 Task: Search one way flight ticket for 1 adult, 6 children, 1 infant in seat and 1 infant on lap in business from Pullman/moscow, Idaho: Pullman-moscow Regional Airport to Greenville: Pitt-greenville Airport on 5-2-2023. Choice of flights is Alaska. Number of bags: 1 carry on bag. Price is upto 80000. Outbound departure time preference is 11:45.
Action: Mouse moved to (359, 329)
Screenshot: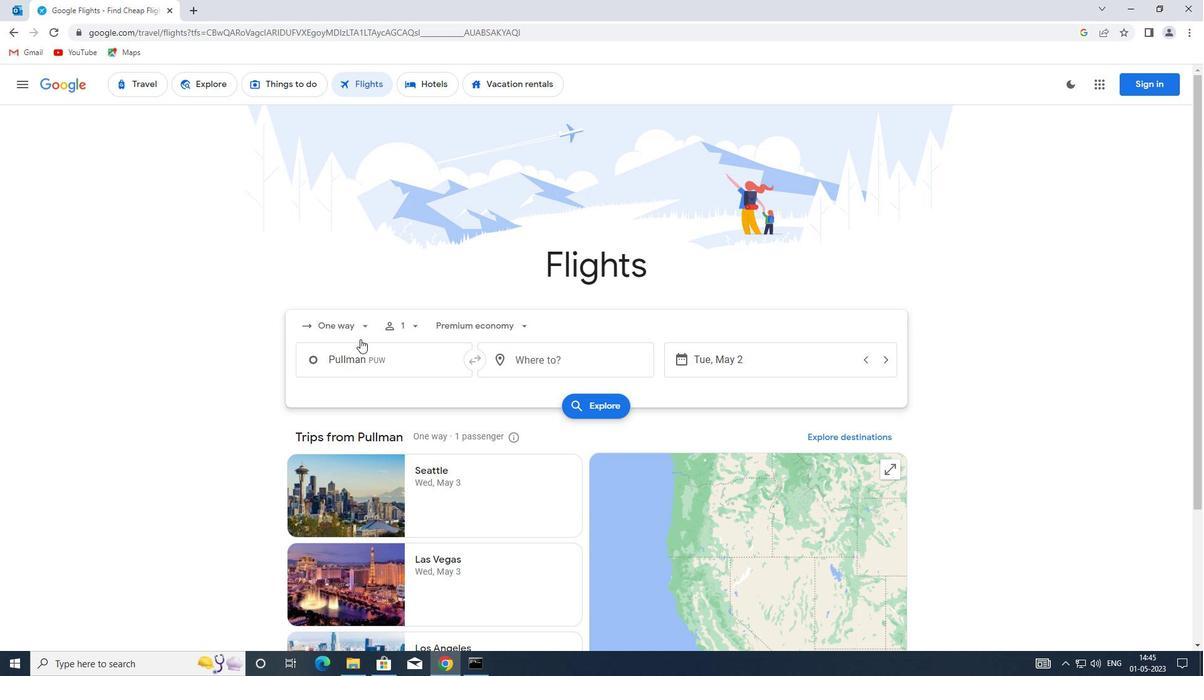 
Action: Mouse pressed left at (359, 329)
Screenshot: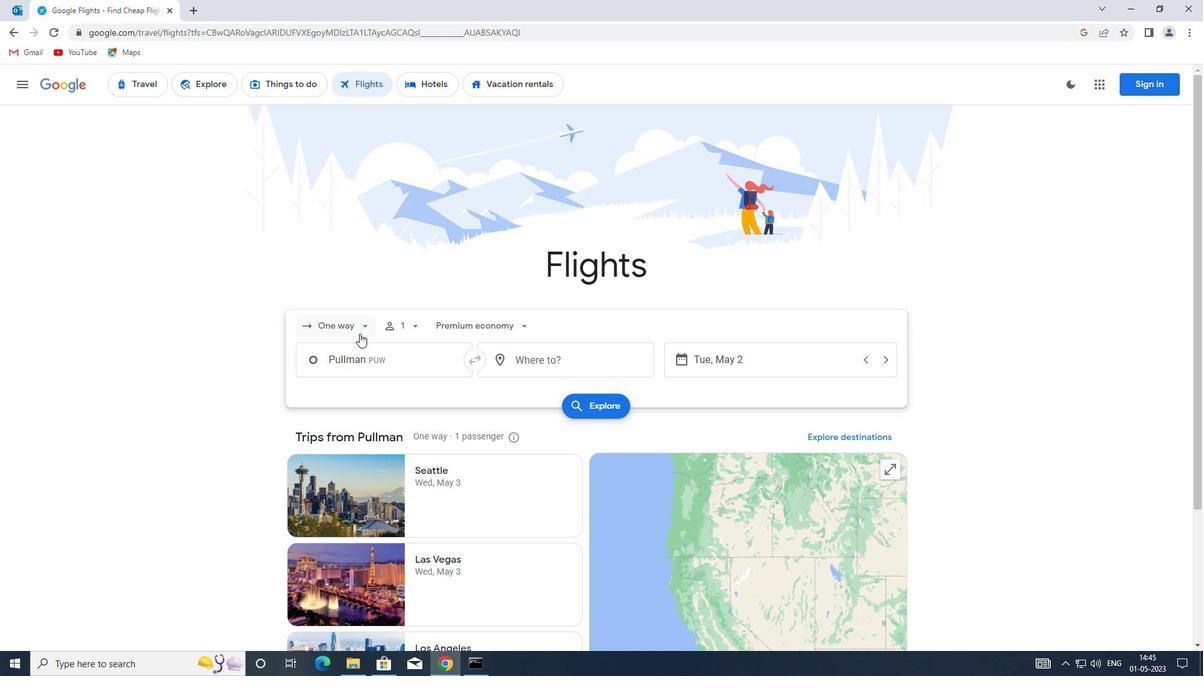
Action: Mouse moved to (369, 380)
Screenshot: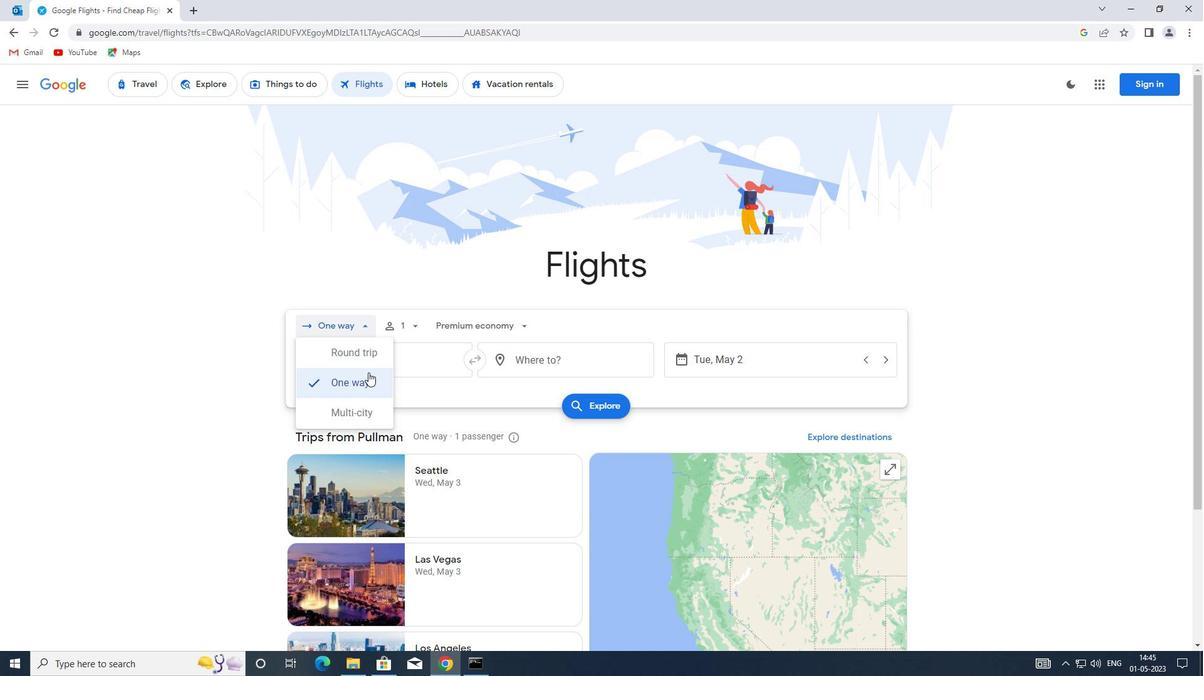 
Action: Mouse pressed left at (369, 380)
Screenshot: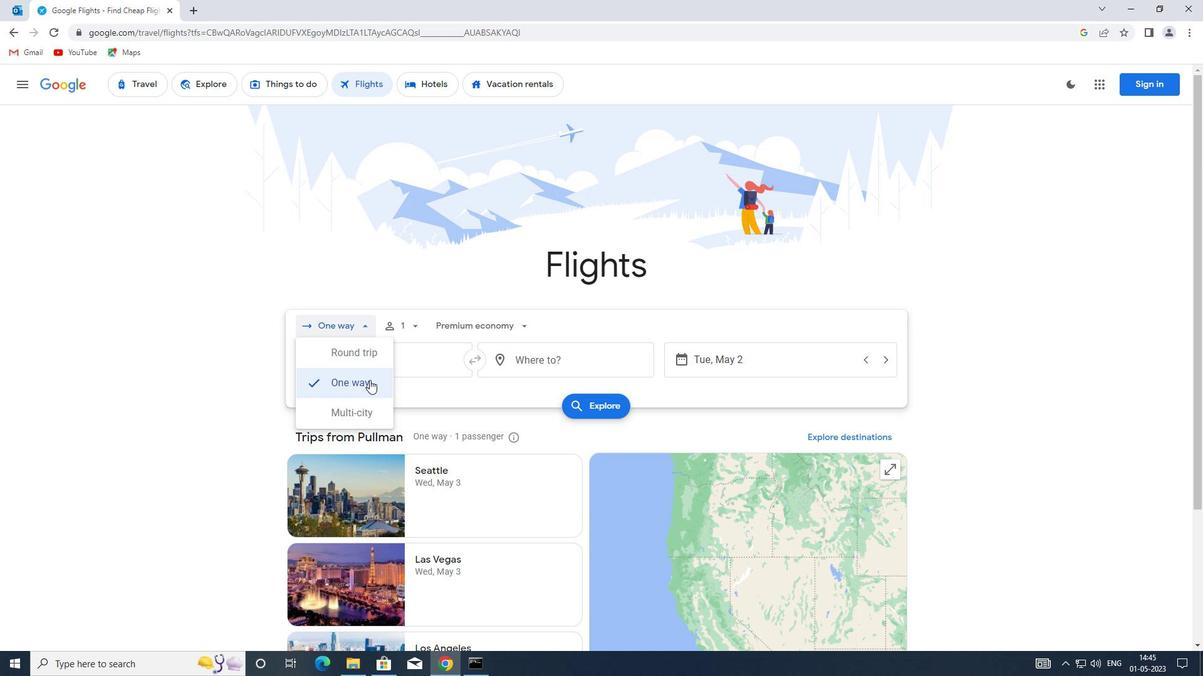 
Action: Mouse moved to (409, 330)
Screenshot: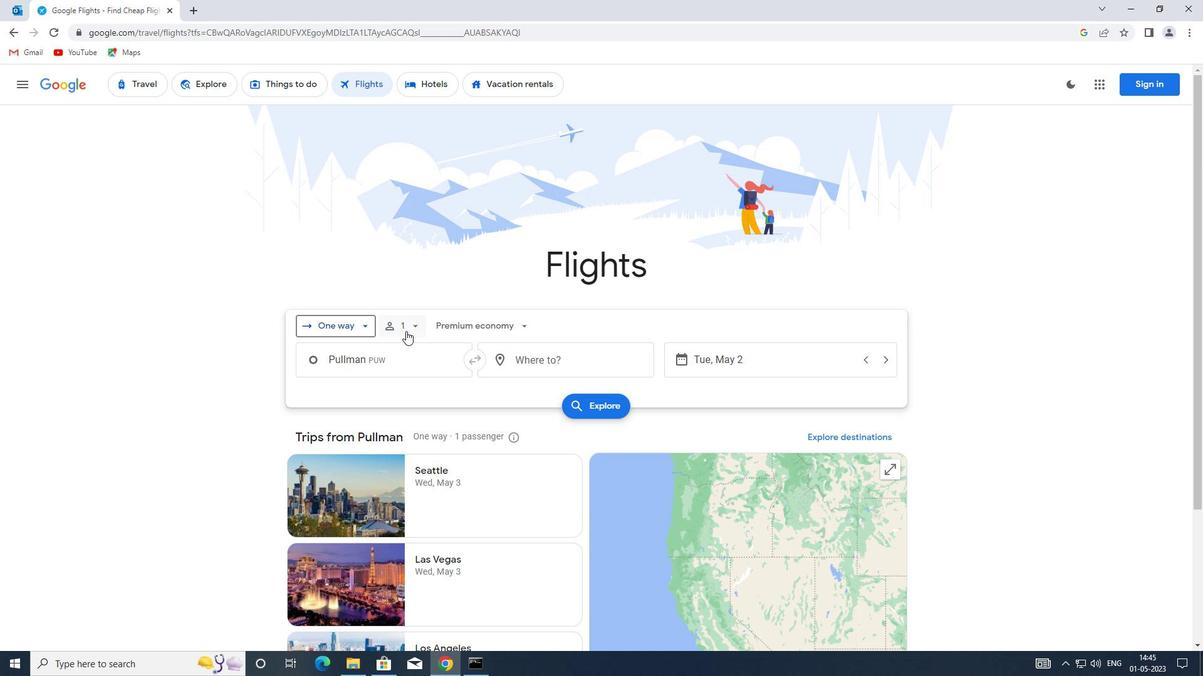 
Action: Mouse pressed left at (409, 330)
Screenshot: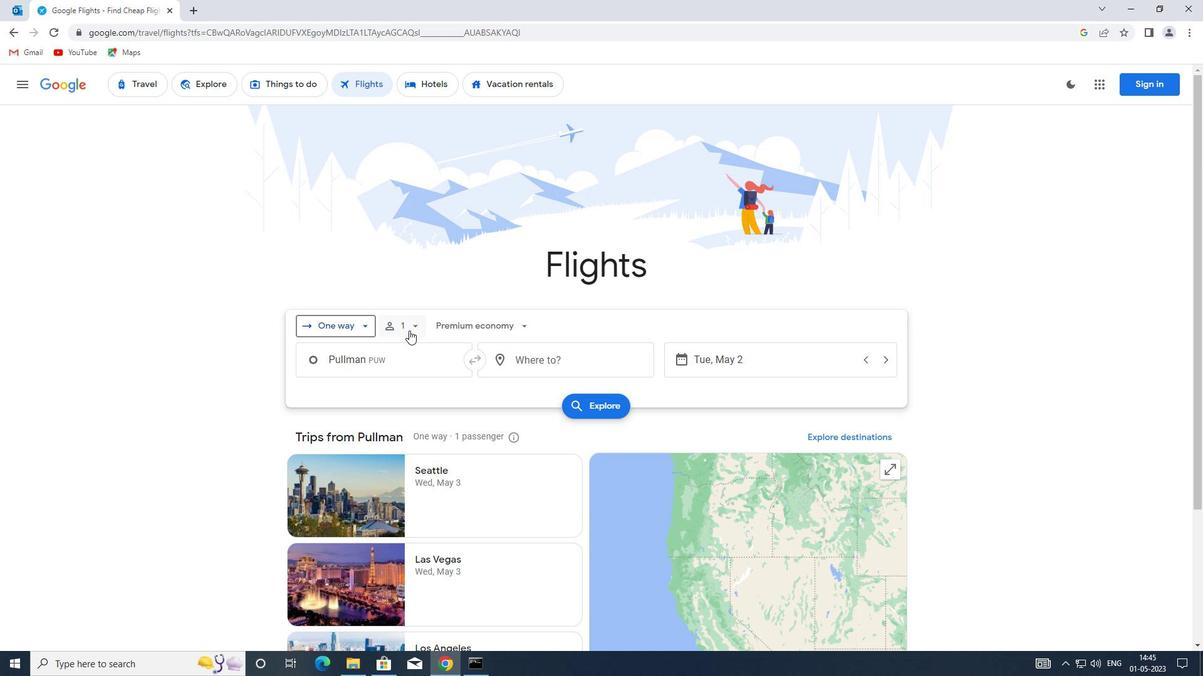 
Action: Mouse moved to (518, 392)
Screenshot: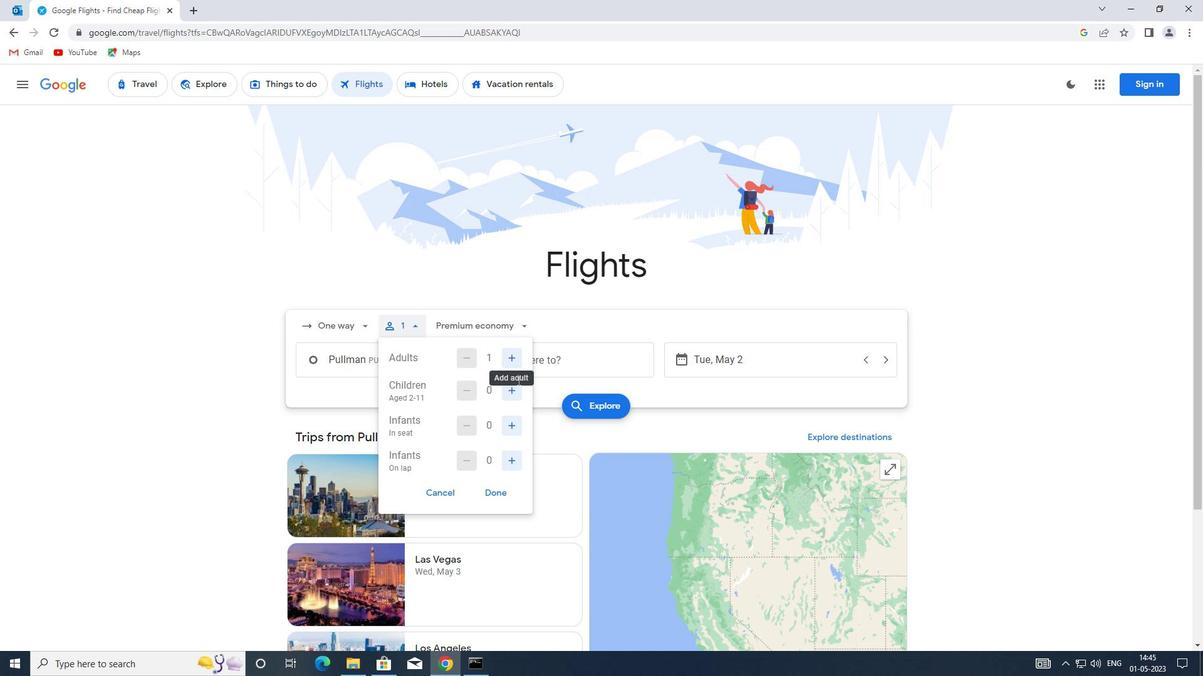 
Action: Mouse pressed left at (518, 392)
Screenshot: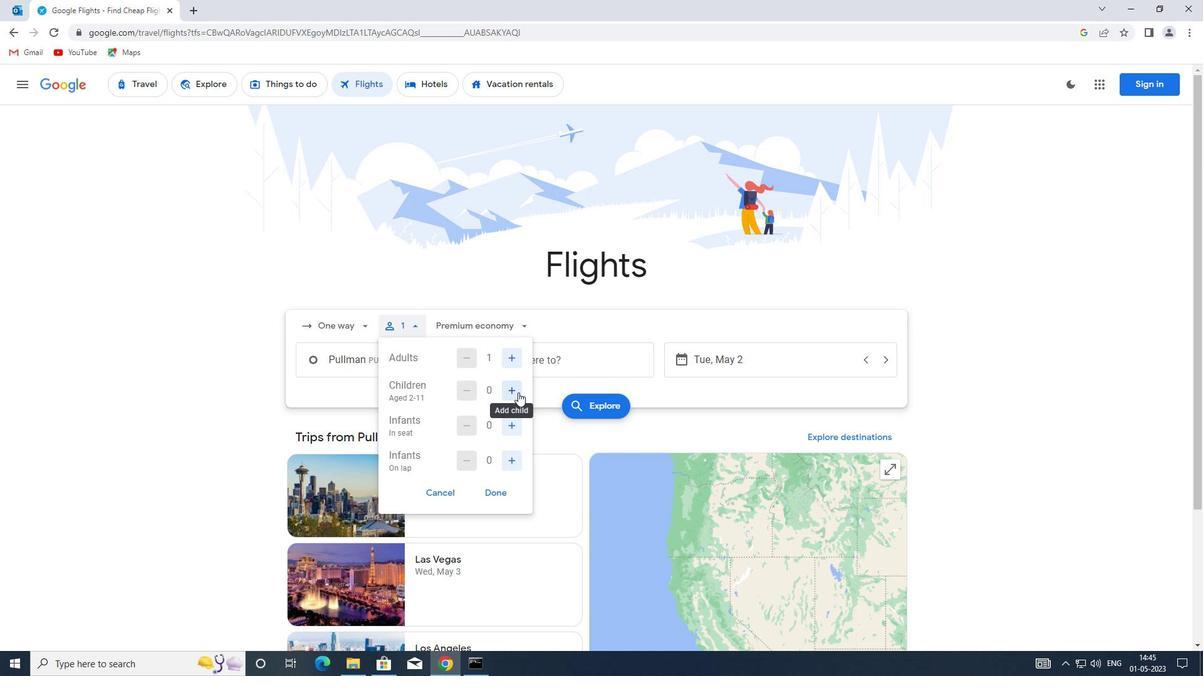 
Action: Mouse pressed left at (518, 392)
Screenshot: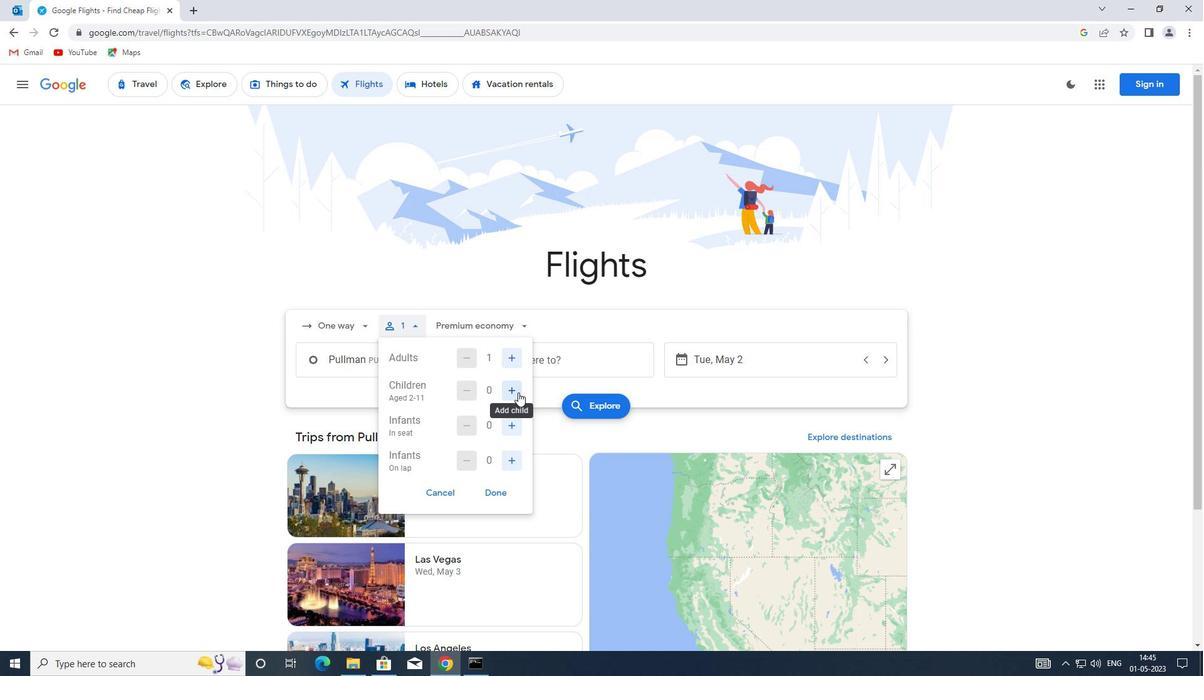 
Action: Mouse pressed left at (518, 392)
Screenshot: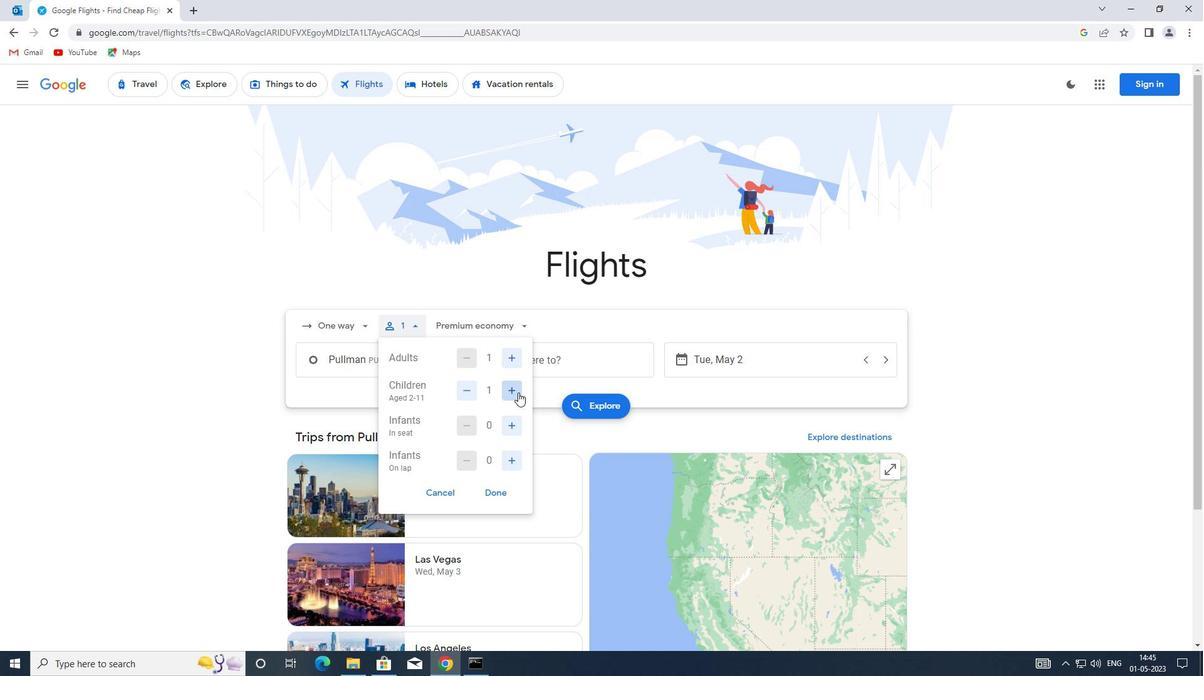 
Action: Mouse pressed left at (518, 392)
Screenshot: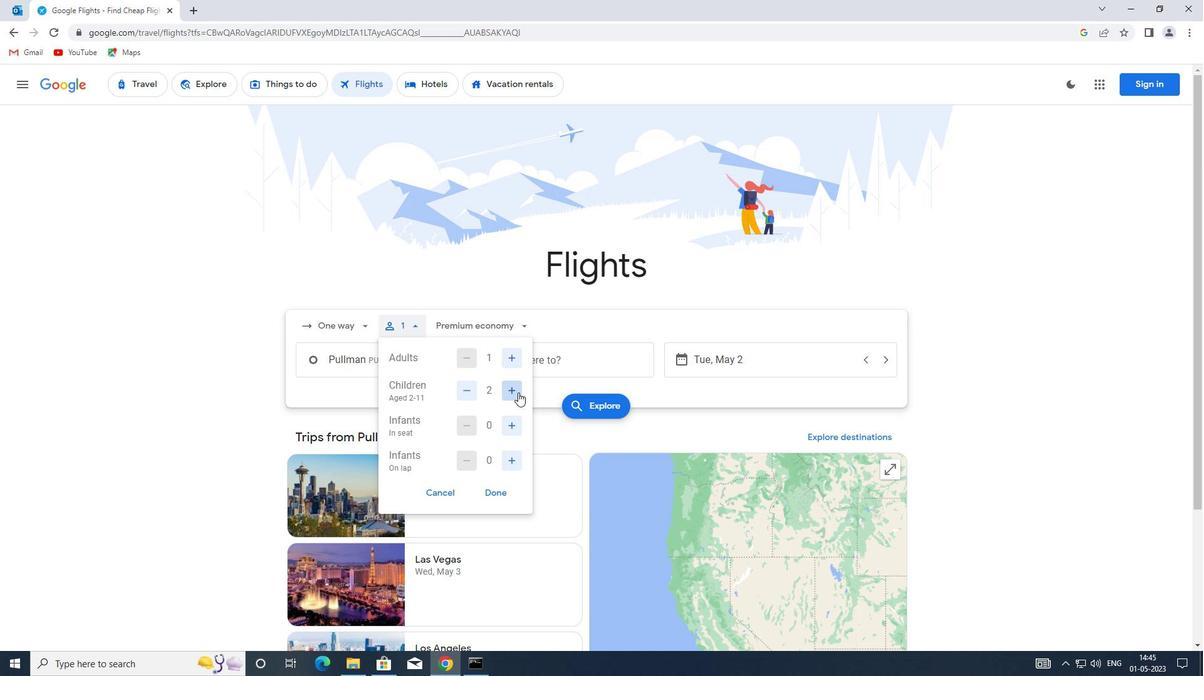 
Action: Mouse pressed left at (518, 392)
Screenshot: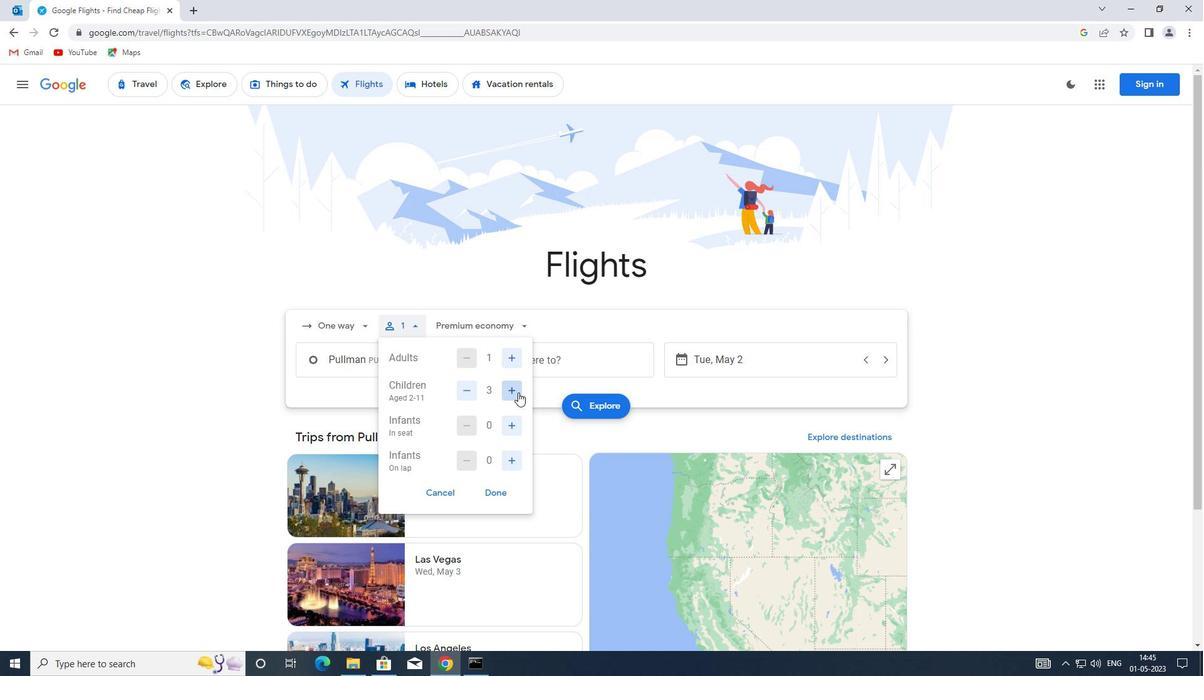 
Action: Mouse pressed left at (518, 392)
Screenshot: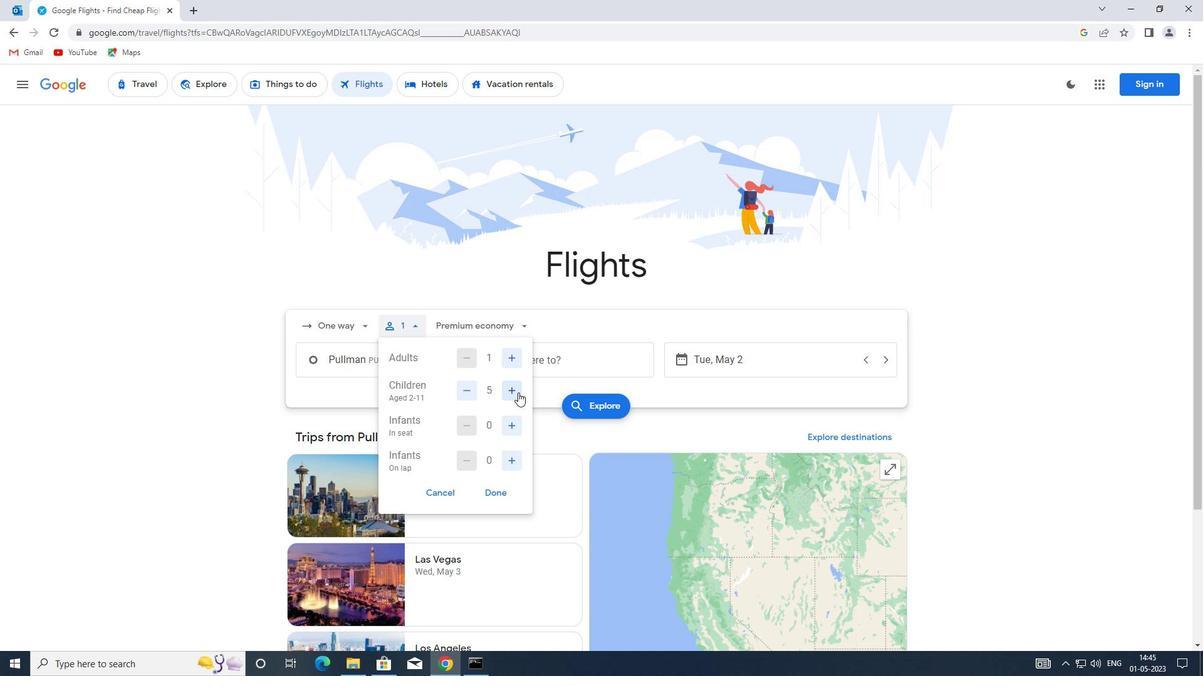 
Action: Mouse moved to (510, 428)
Screenshot: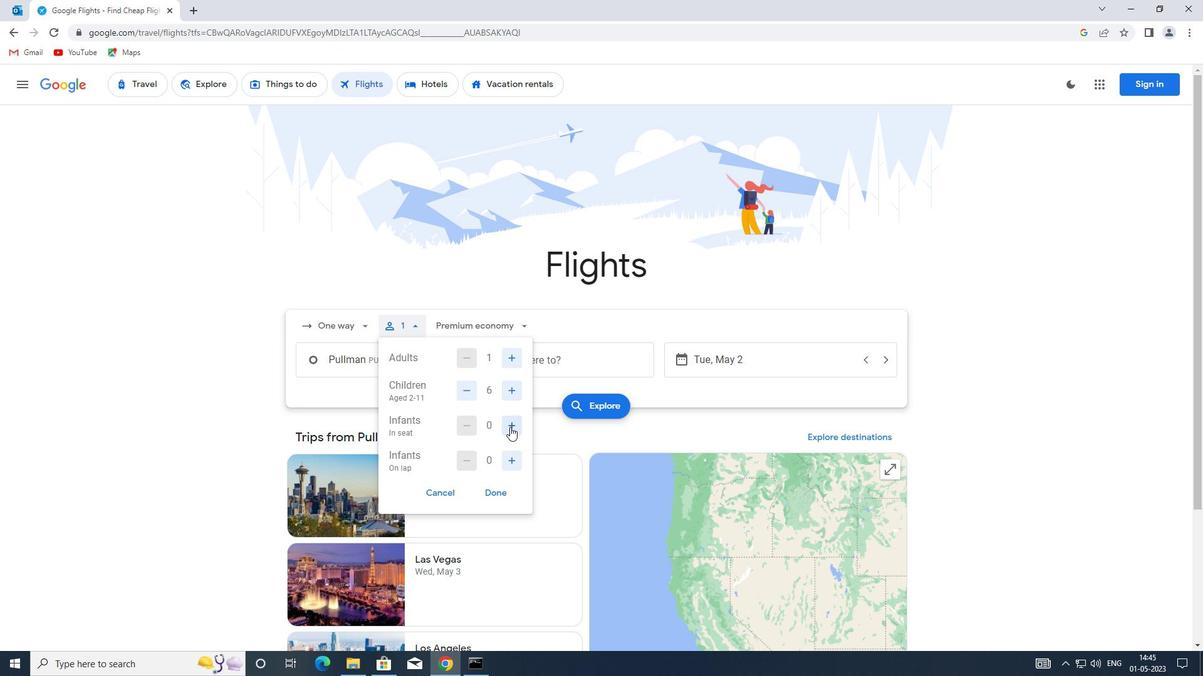 
Action: Mouse pressed left at (510, 428)
Screenshot: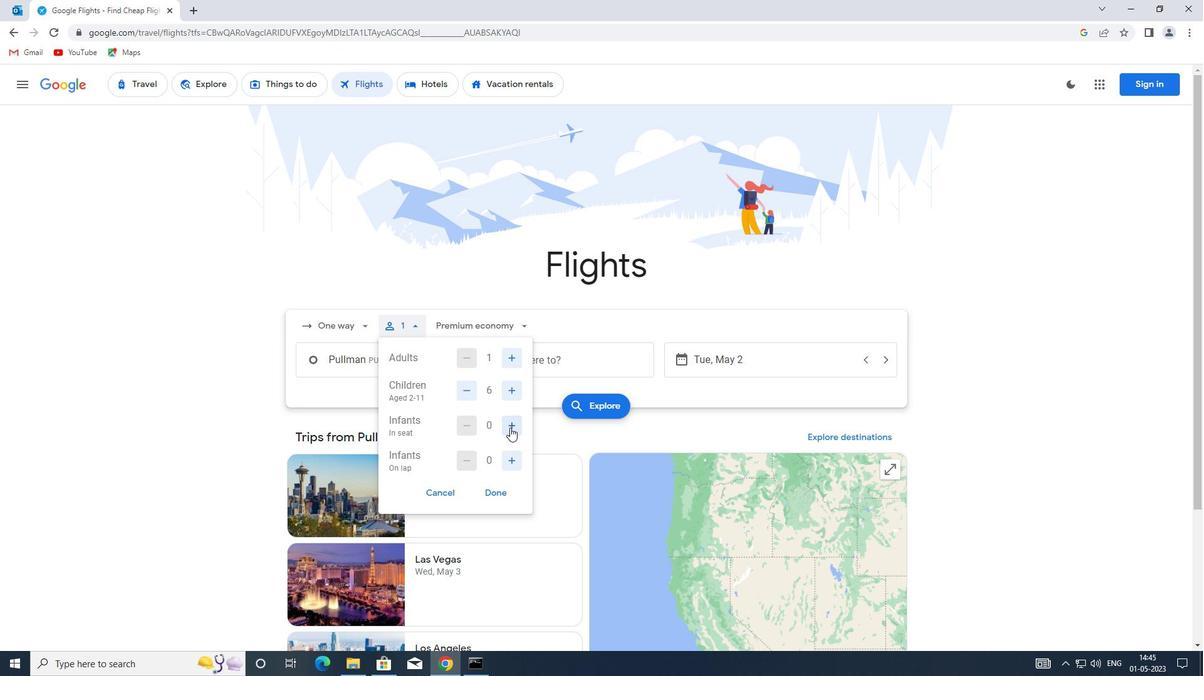 
Action: Mouse moved to (506, 455)
Screenshot: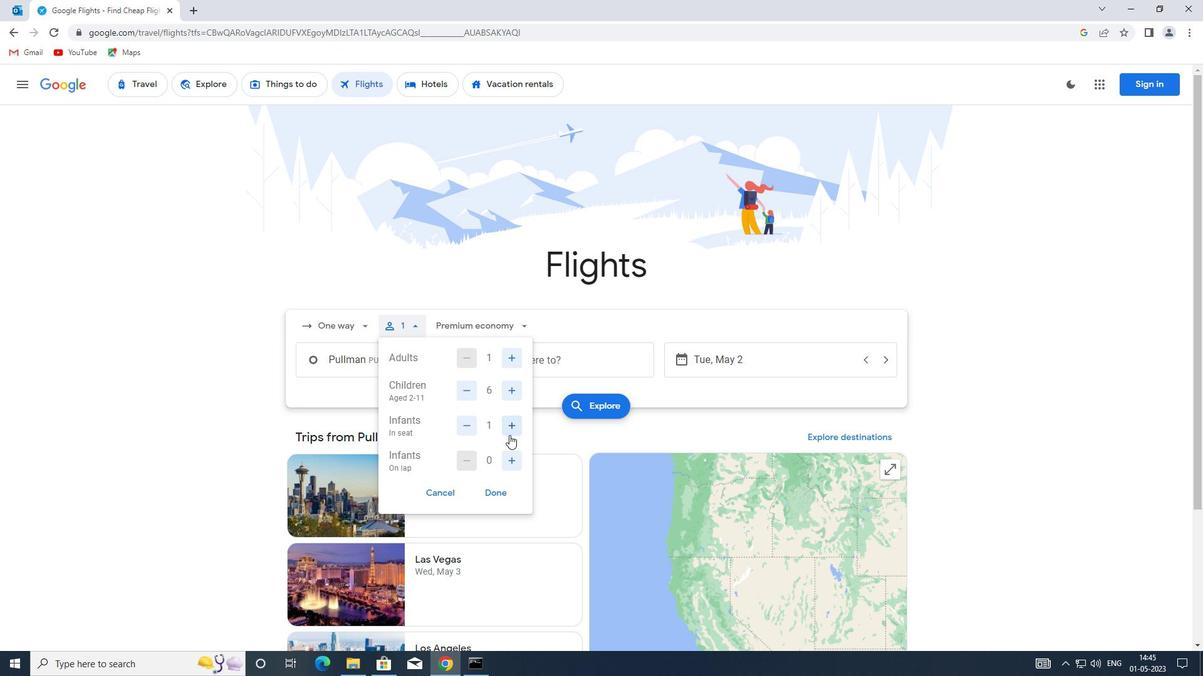 
Action: Mouse pressed left at (506, 455)
Screenshot: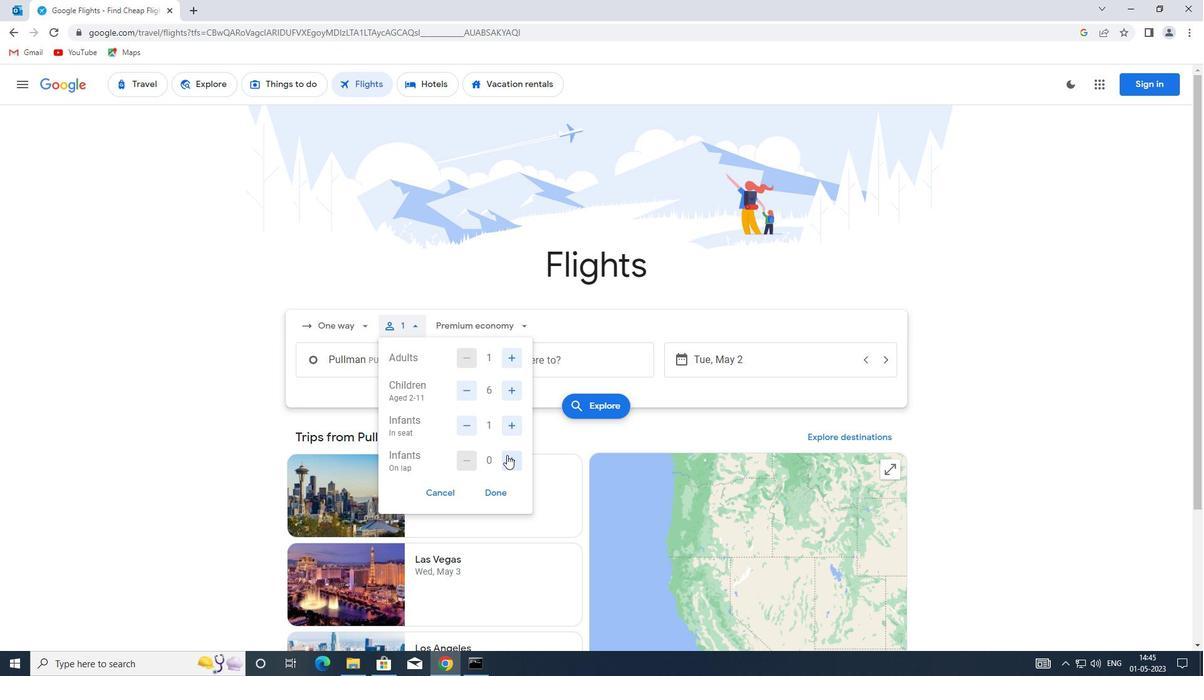 
Action: Mouse moved to (502, 489)
Screenshot: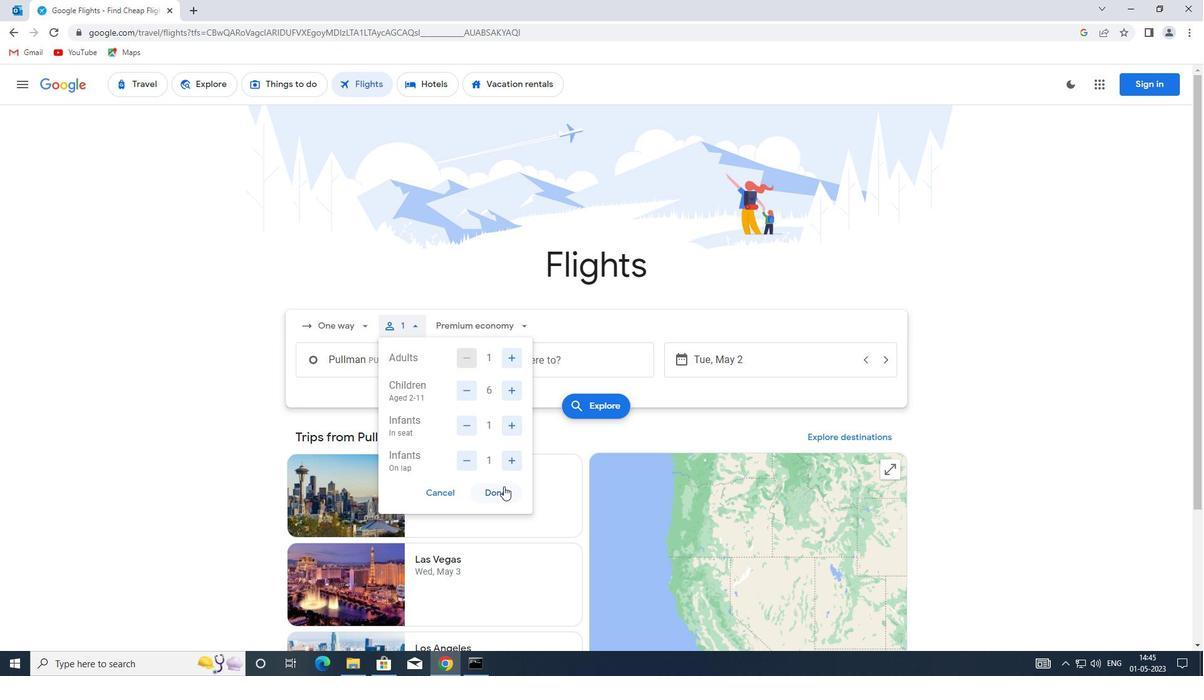 
Action: Mouse pressed left at (502, 489)
Screenshot: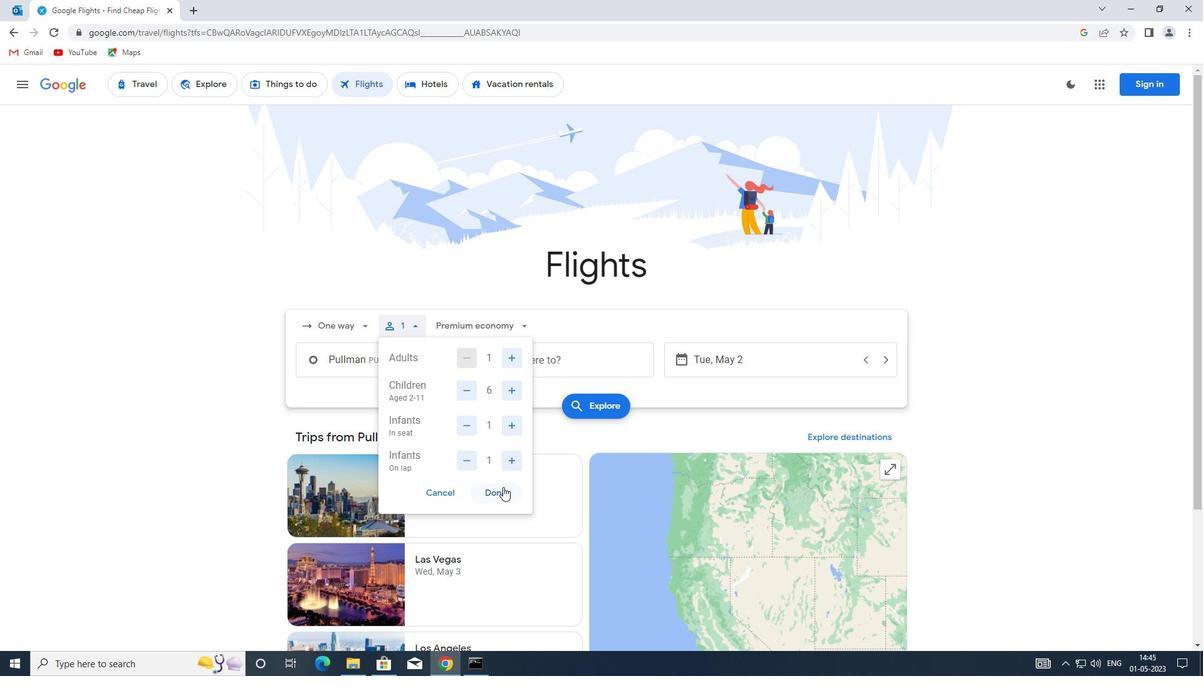 
Action: Mouse moved to (510, 330)
Screenshot: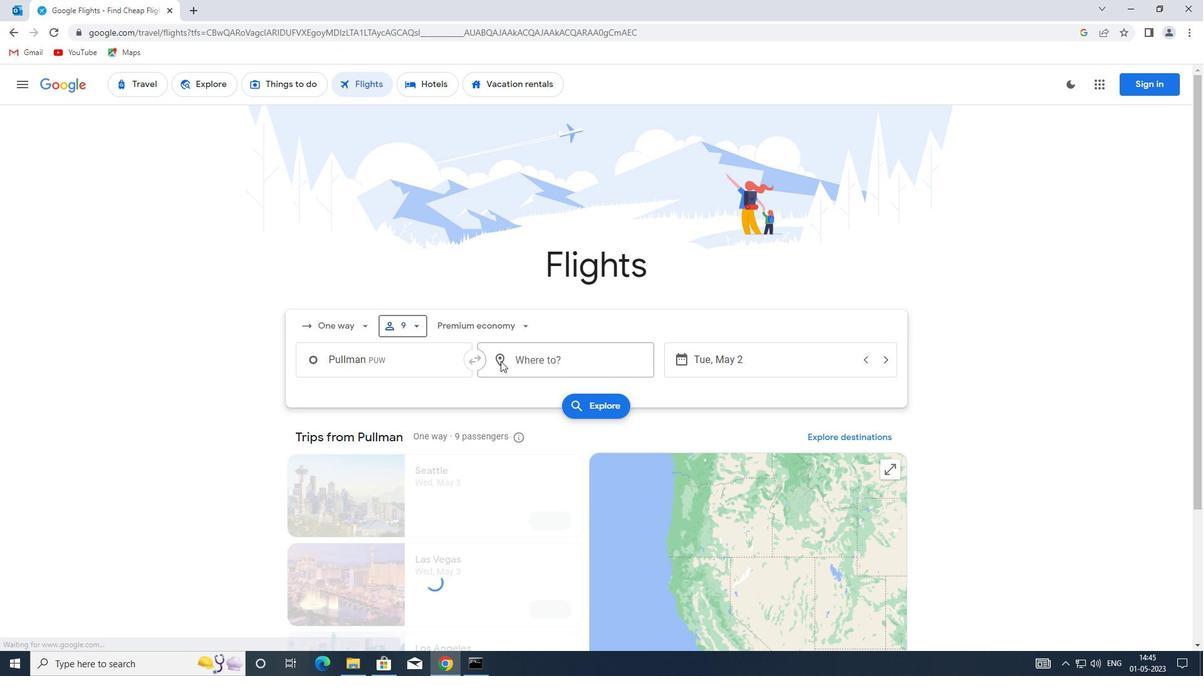 
Action: Mouse pressed left at (510, 330)
Screenshot: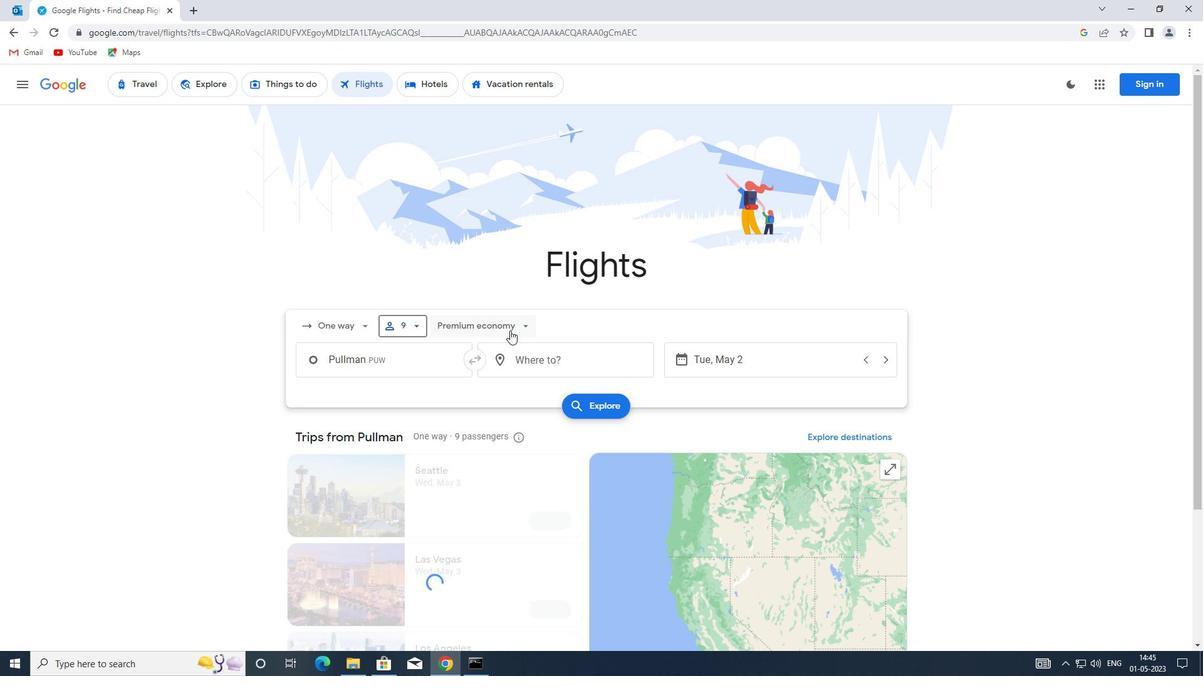 
Action: Mouse moved to (491, 412)
Screenshot: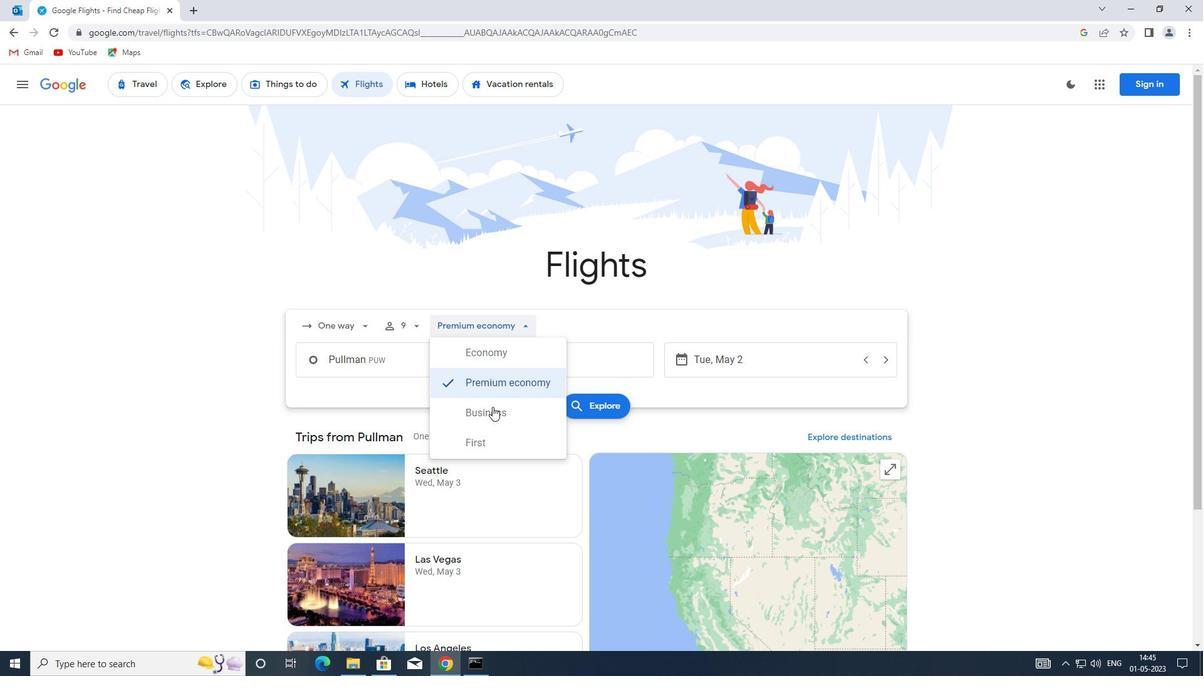 
Action: Mouse pressed left at (491, 412)
Screenshot: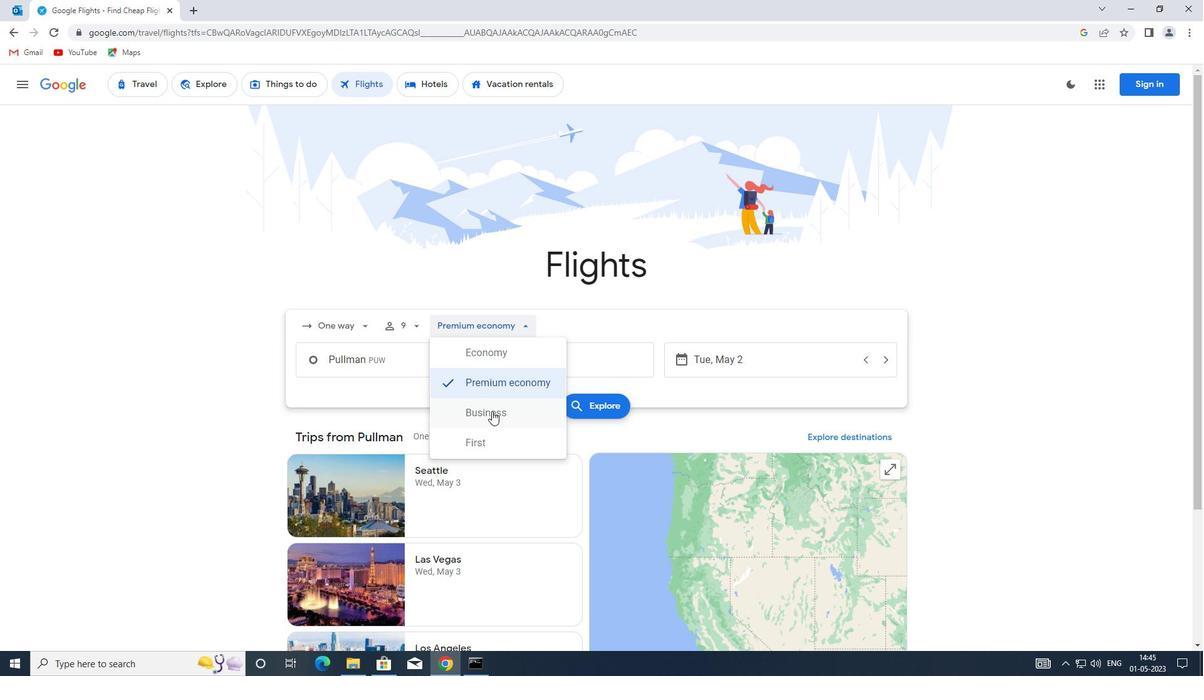 
Action: Mouse moved to (414, 373)
Screenshot: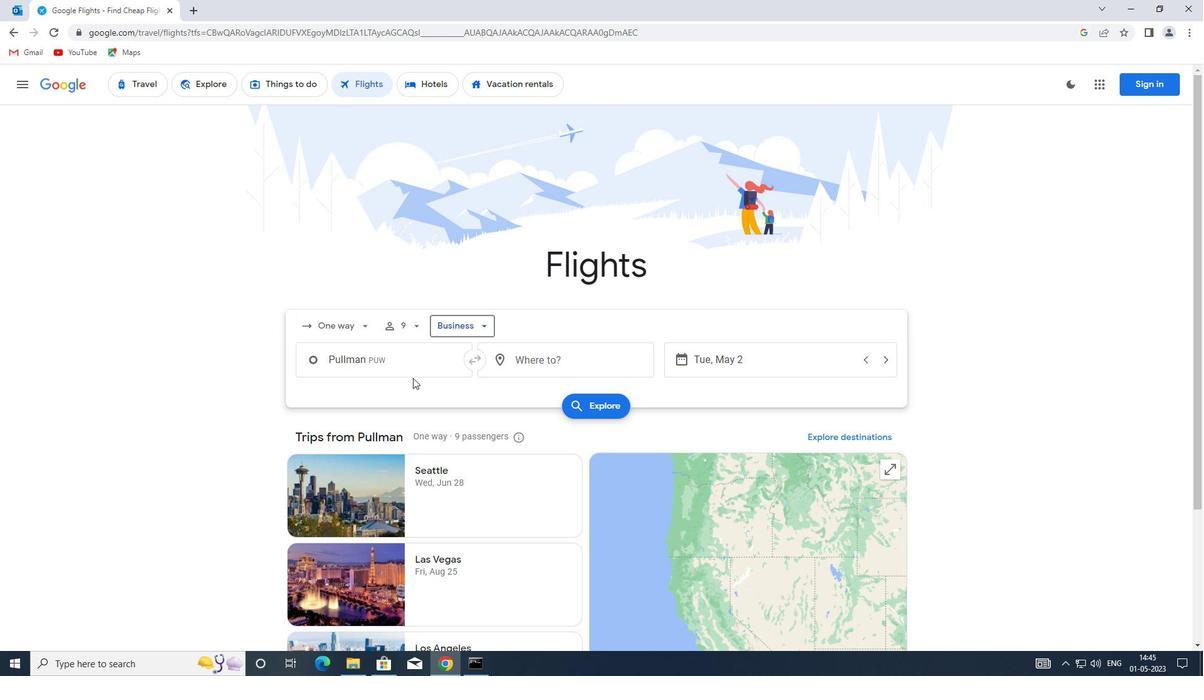 
Action: Mouse pressed left at (414, 373)
Screenshot: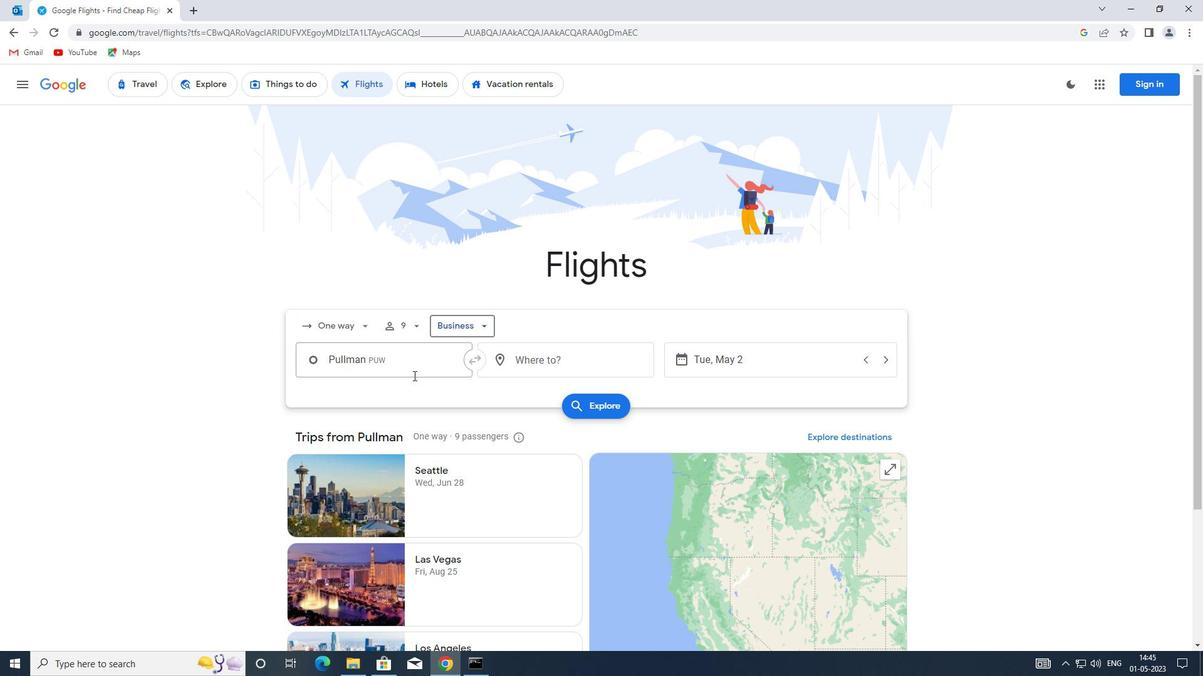 
Action: Key pressed <Key.enter>
Screenshot: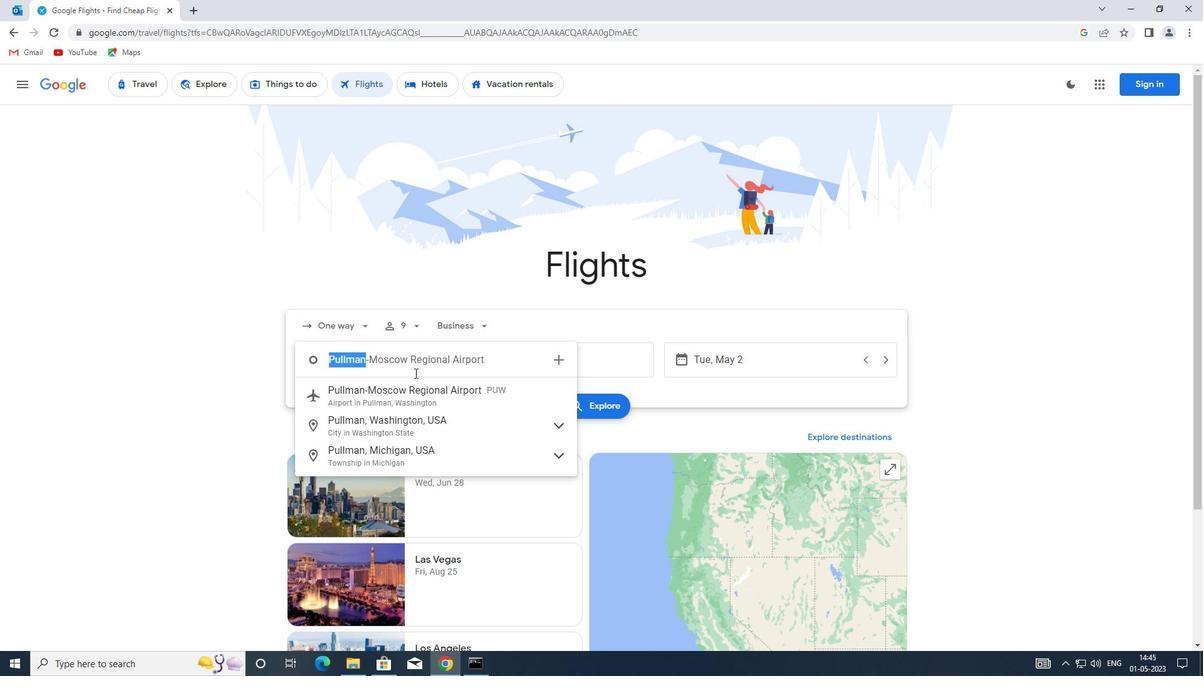 
Action: Mouse moved to (525, 357)
Screenshot: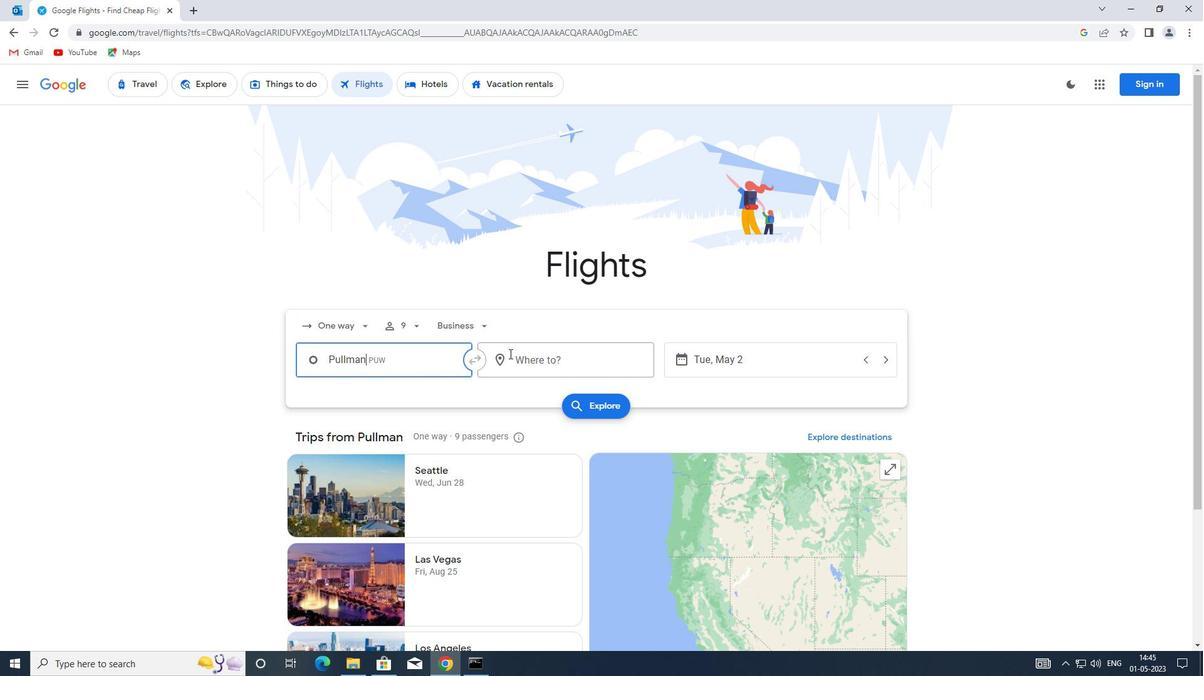 
Action: Mouse pressed left at (525, 357)
Screenshot: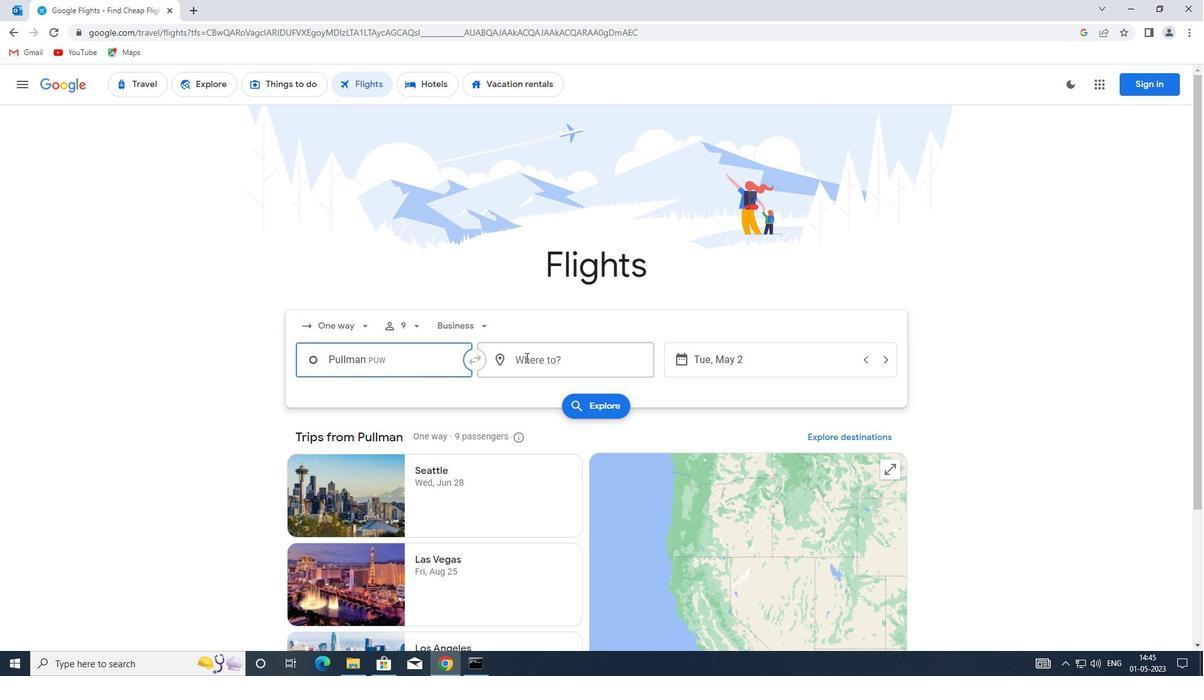 
Action: Mouse moved to (528, 359)
Screenshot: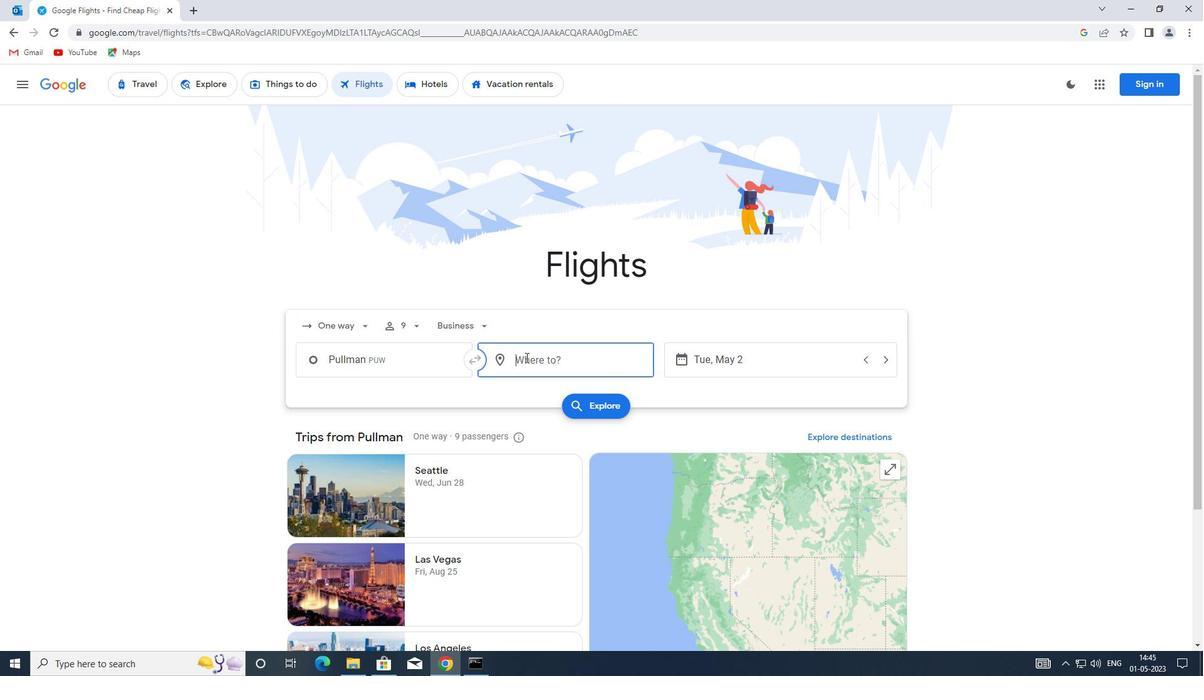 
Action: Key pressed pgv<Key.enter>
Screenshot: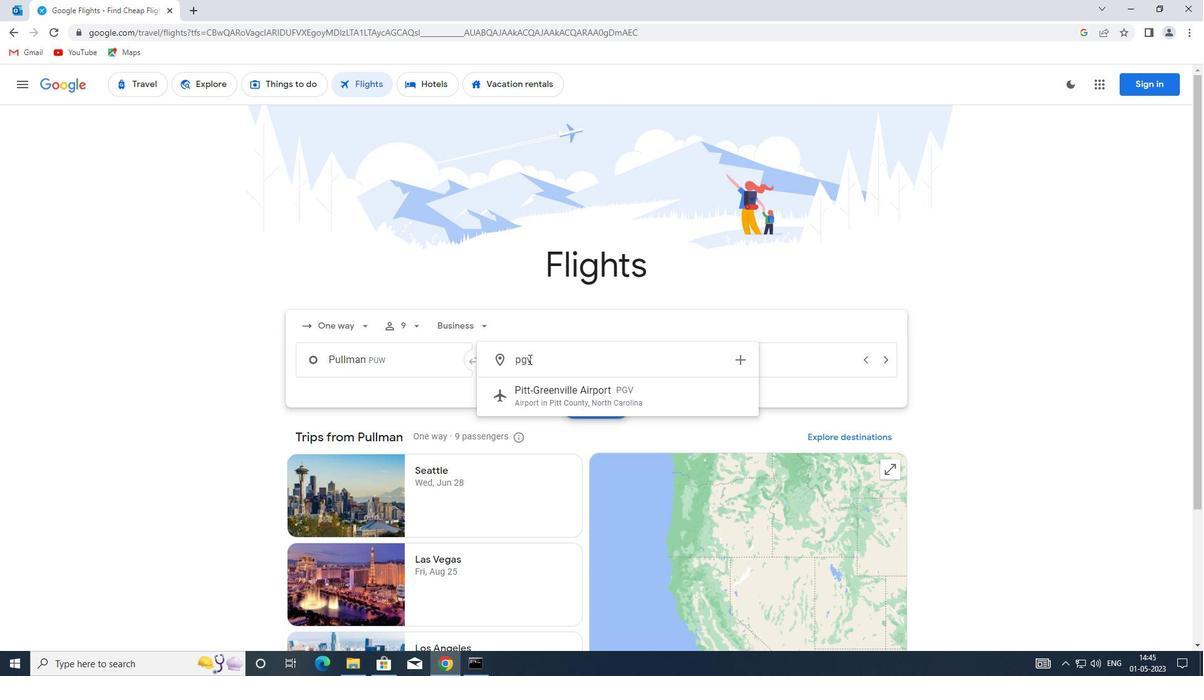 
Action: Mouse moved to (698, 356)
Screenshot: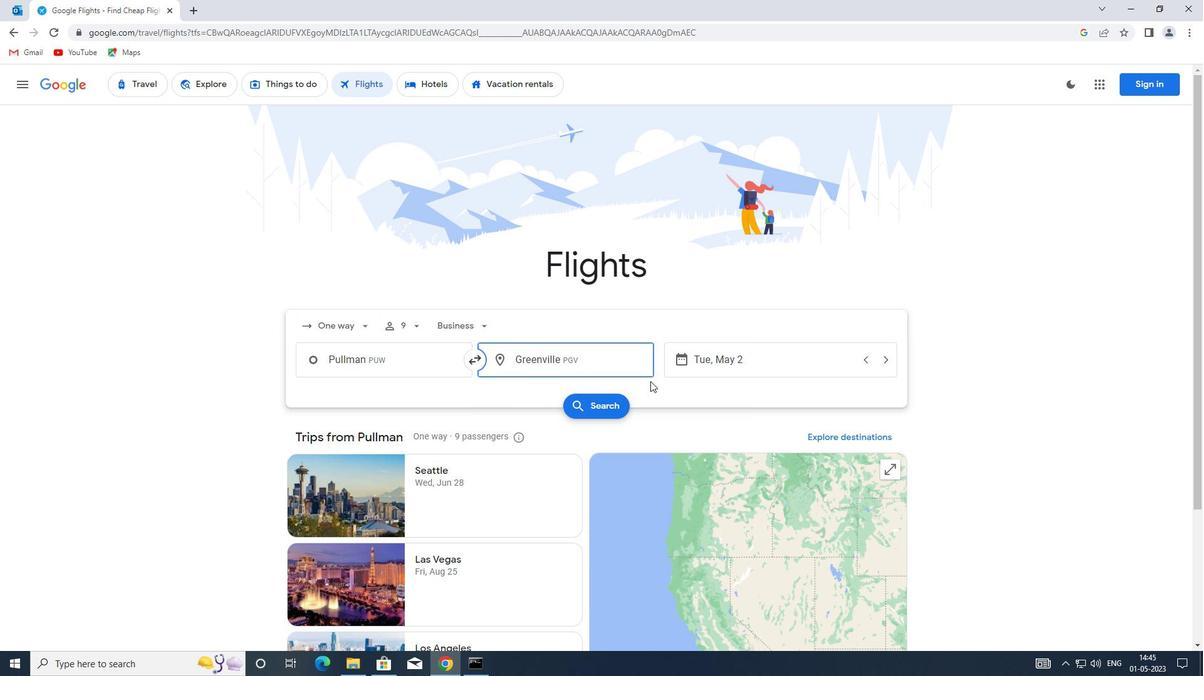 
Action: Mouse pressed left at (698, 356)
Screenshot: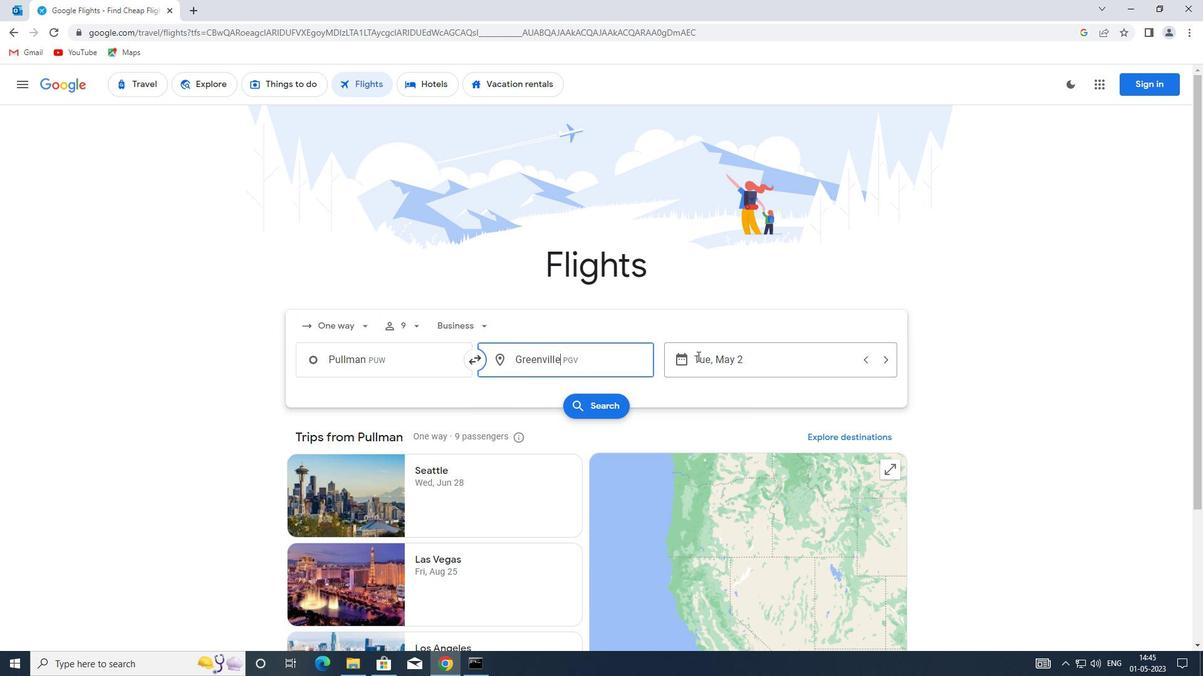 
Action: Mouse moved to (520, 425)
Screenshot: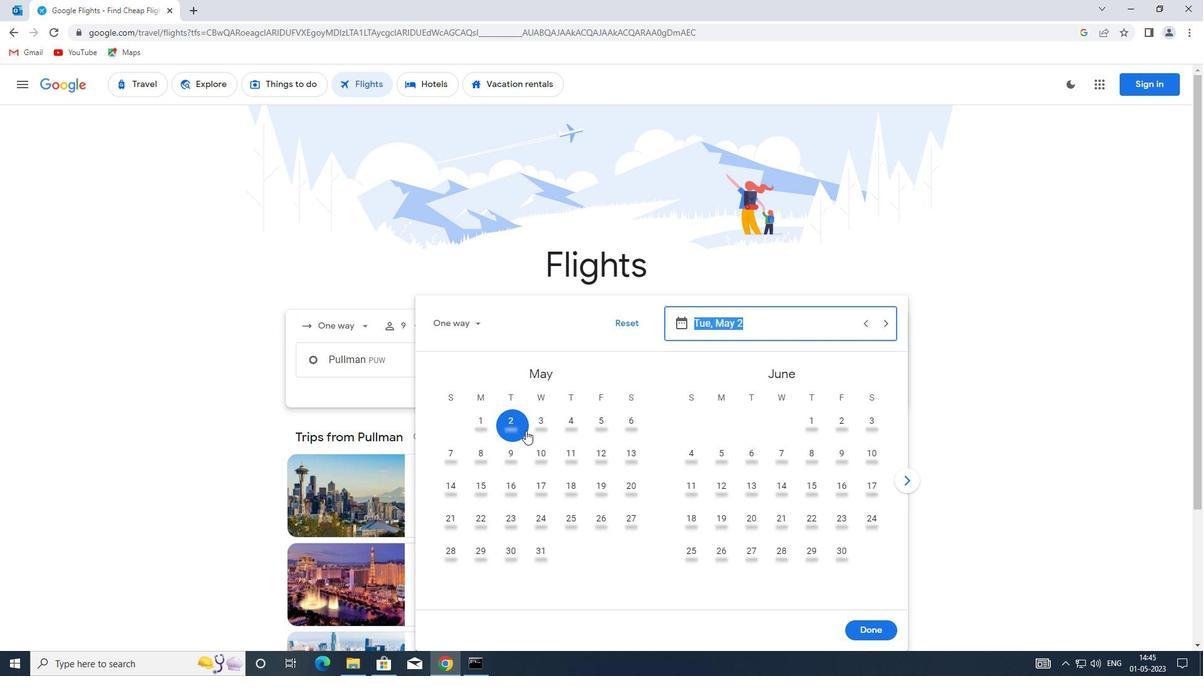 
Action: Mouse pressed left at (520, 425)
Screenshot: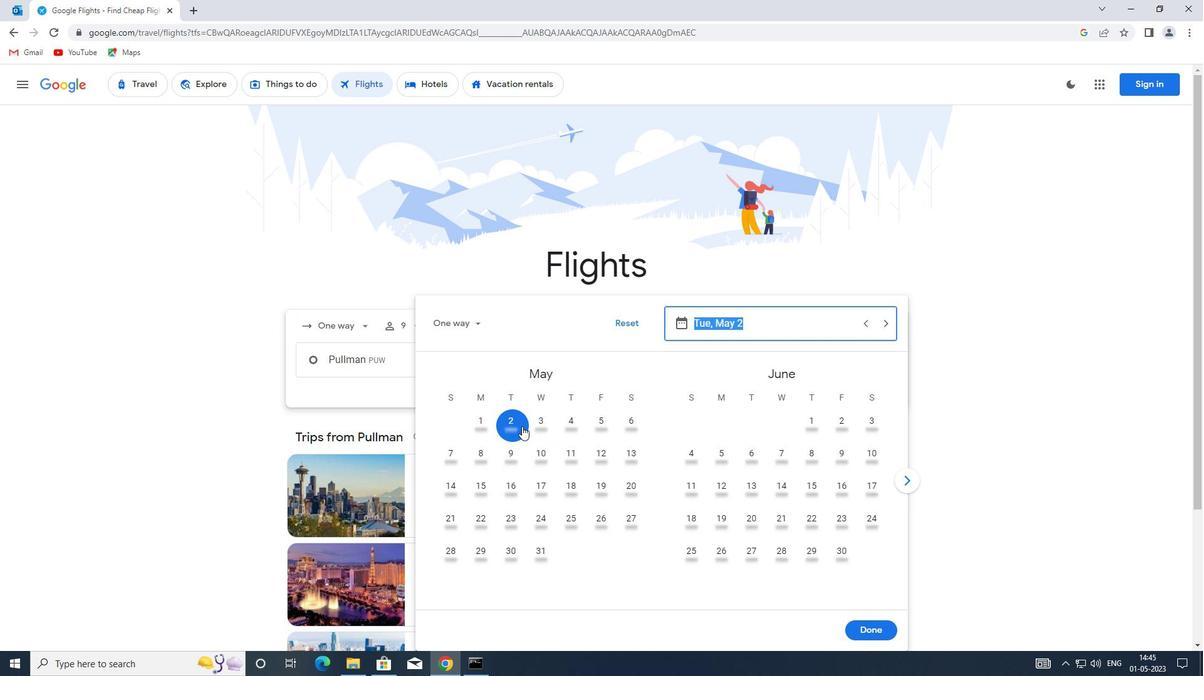 
Action: Mouse moved to (853, 622)
Screenshot: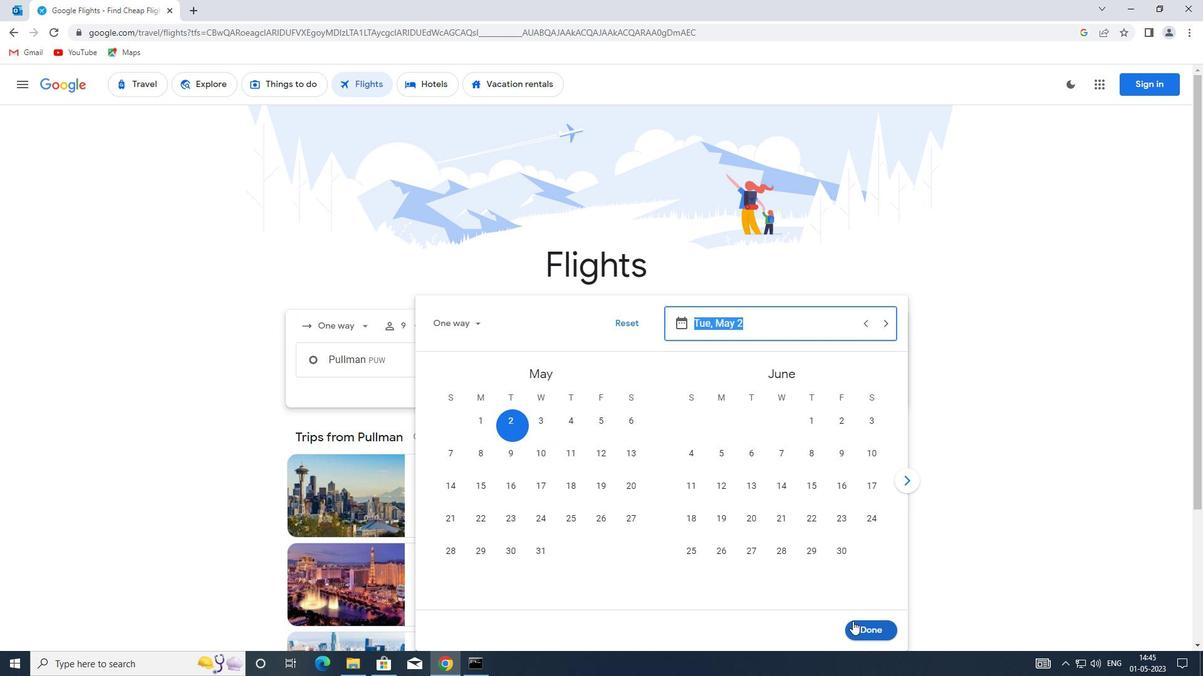 
Action: Mouse pressed left at (853, 622)
Screenshot: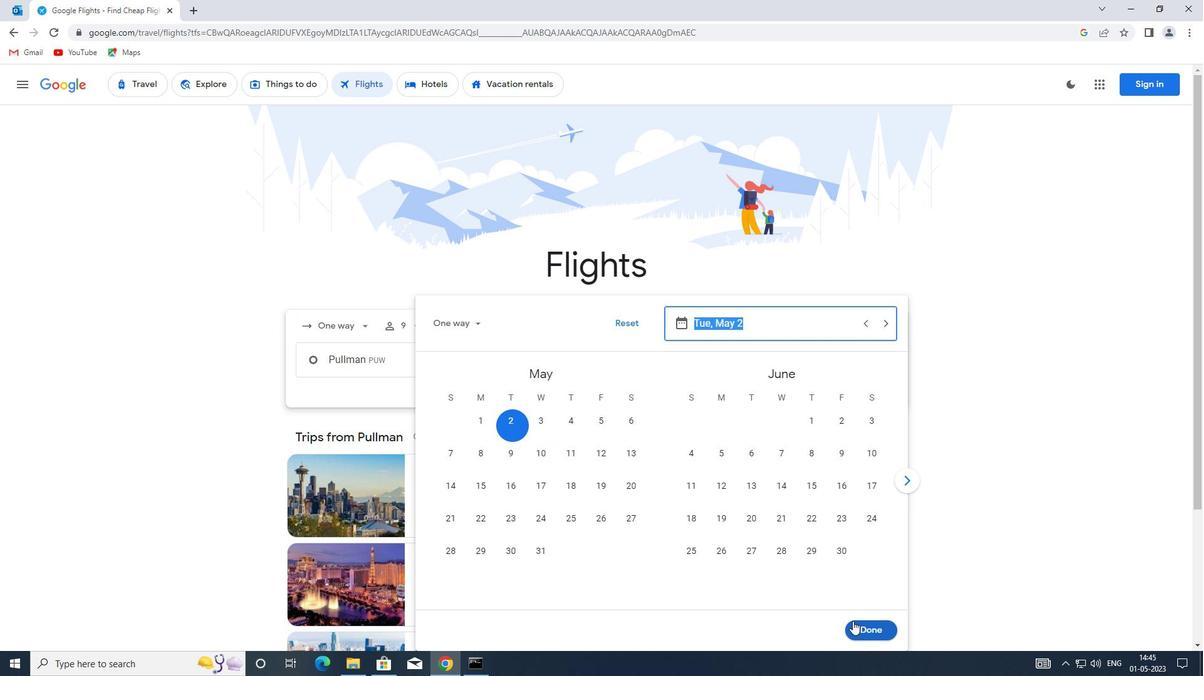 
Action: Mouse moved to (595, 411)
Screenshot: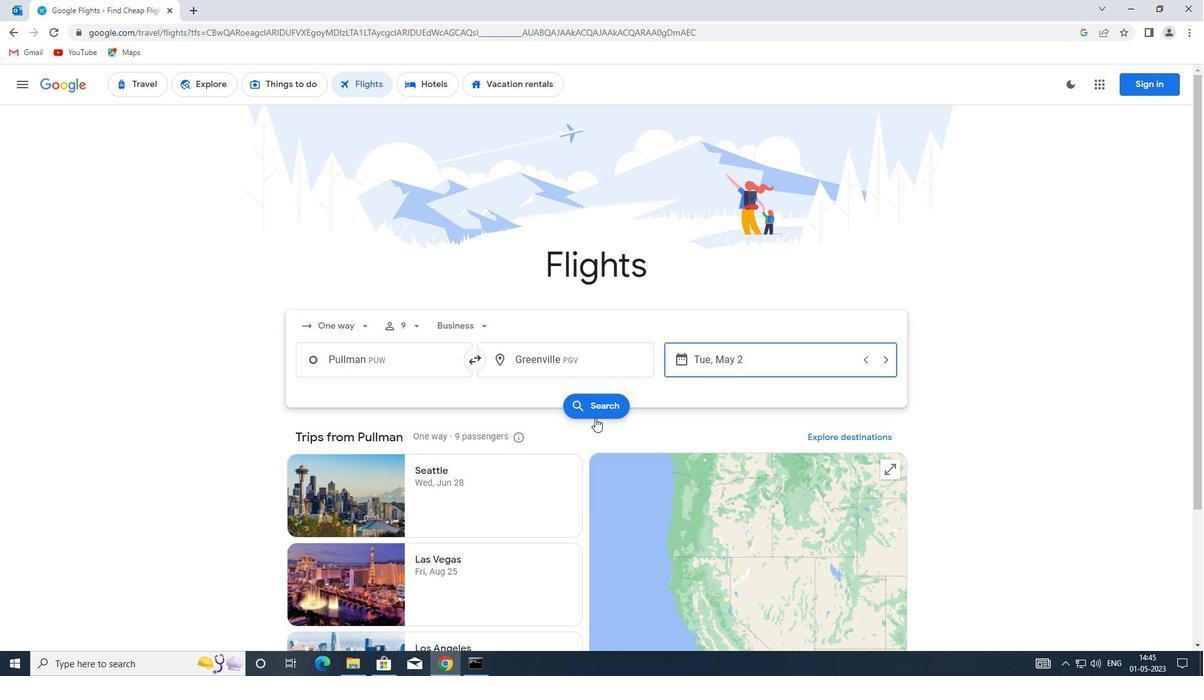 
Action: Mouse pressed left at (595, 411)
Screenshot: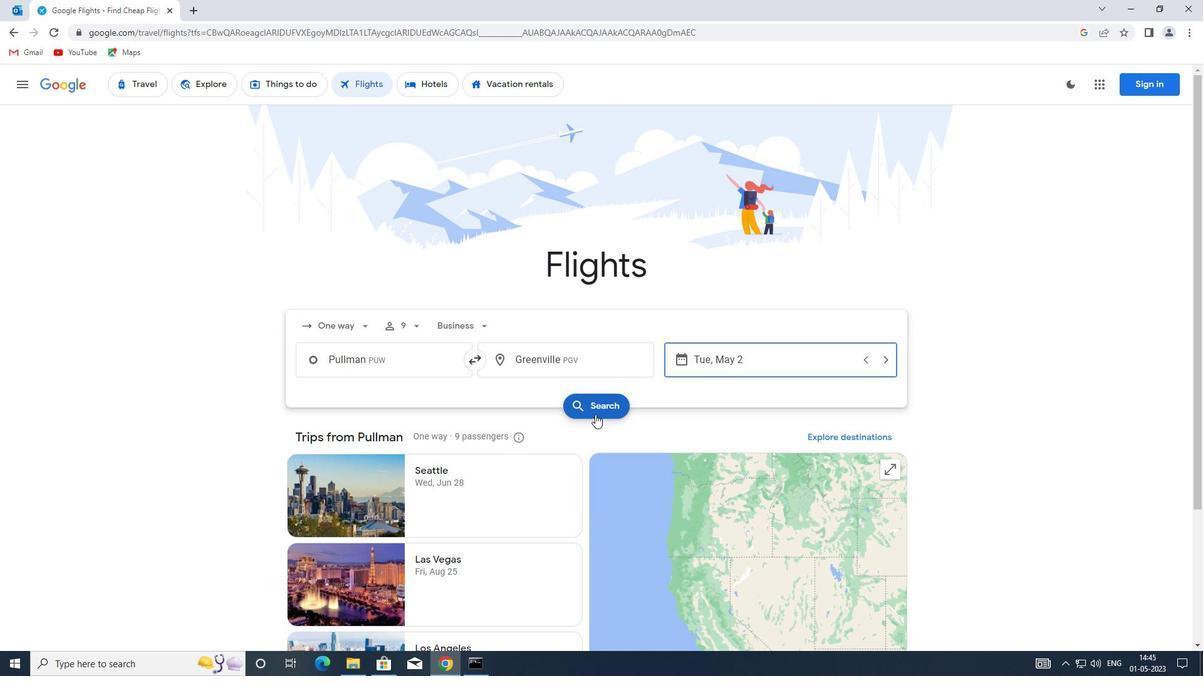 
Action: Mouse moved to (315, 203)
Screenshot: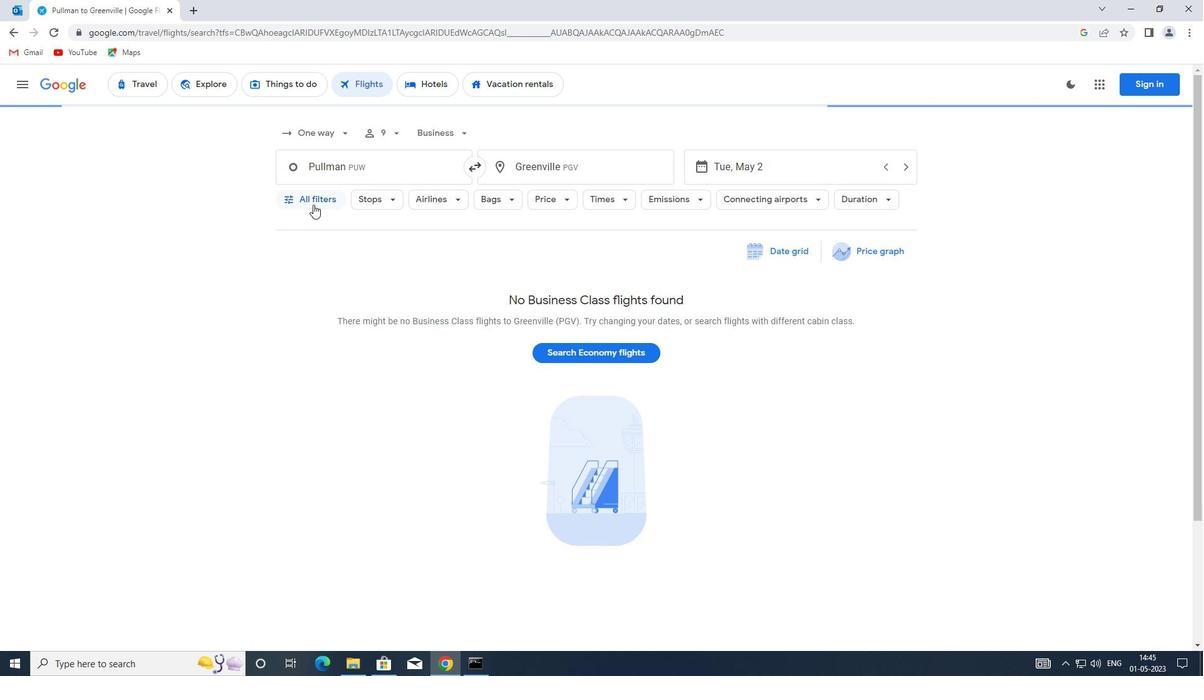 
Action: Mouse pressed left at (315, 203)
Screenshot: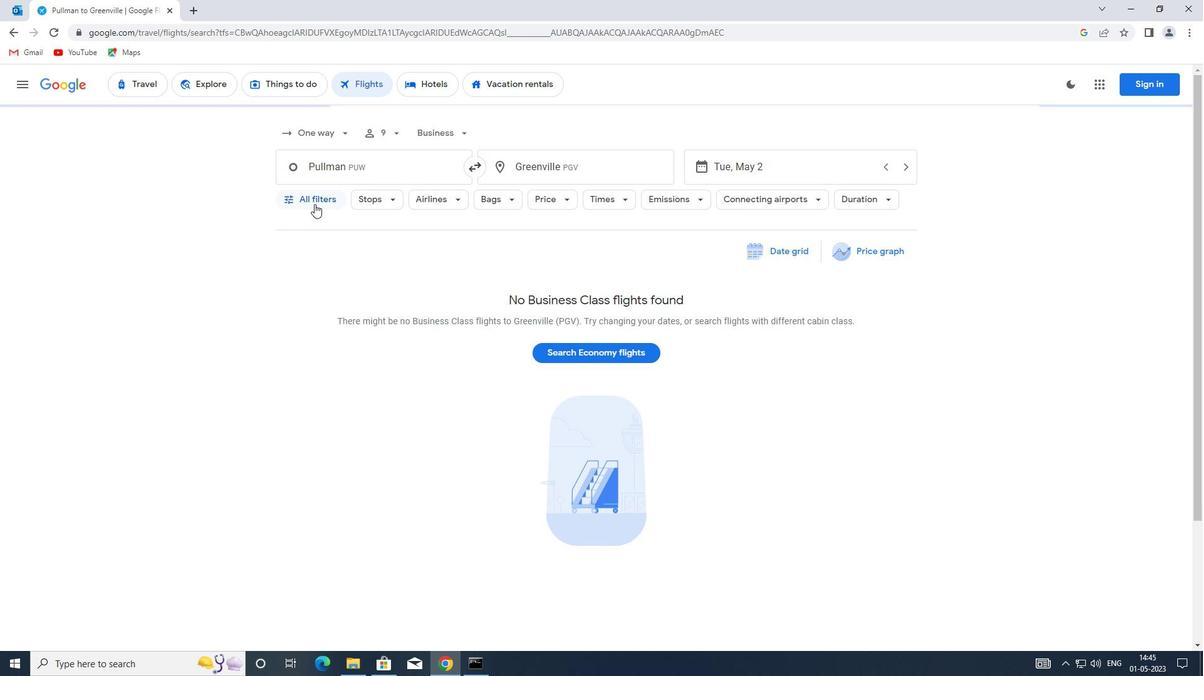 
Action: Mouse moved to (369, 342)
Screenshot: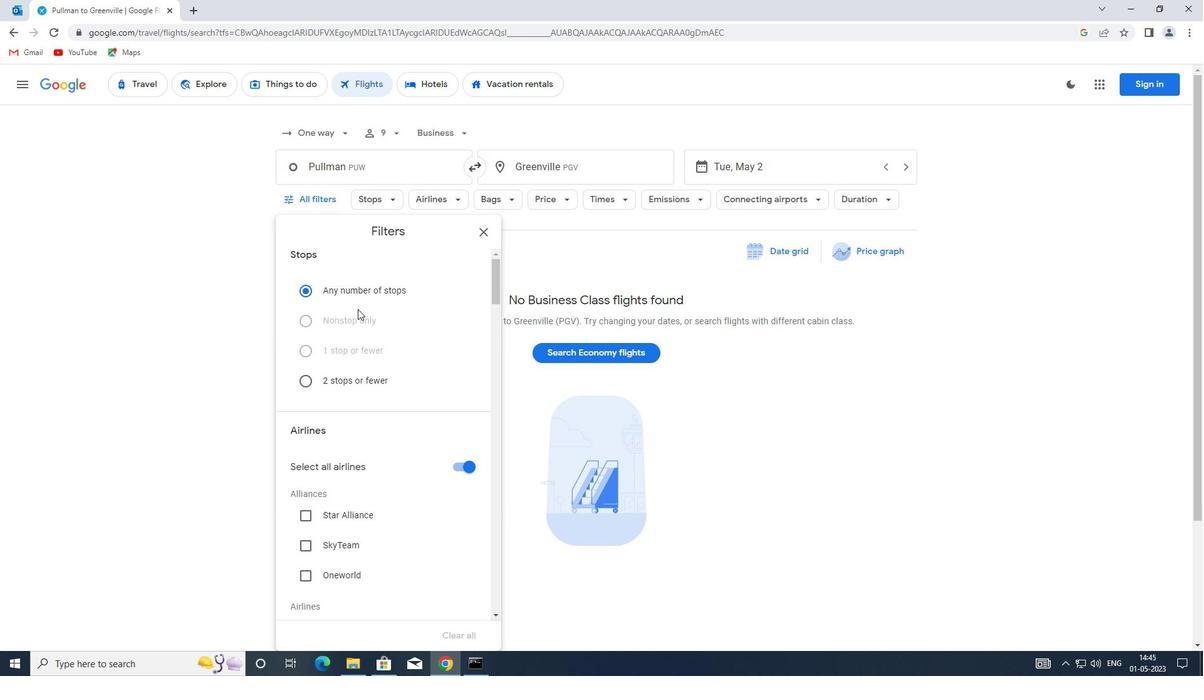 
Action: Mouse scrolled (369, 341) with delta (0, 0)
Screenshot: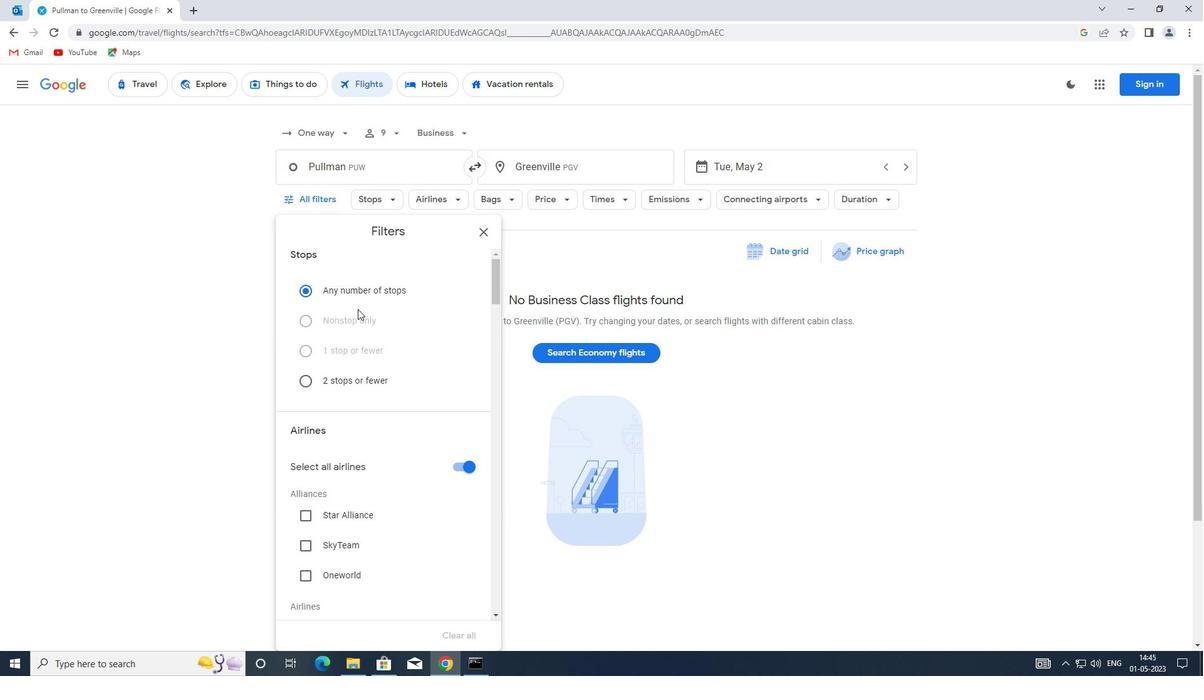 
Action: Mouse moved to (370, 348)
Screenshot: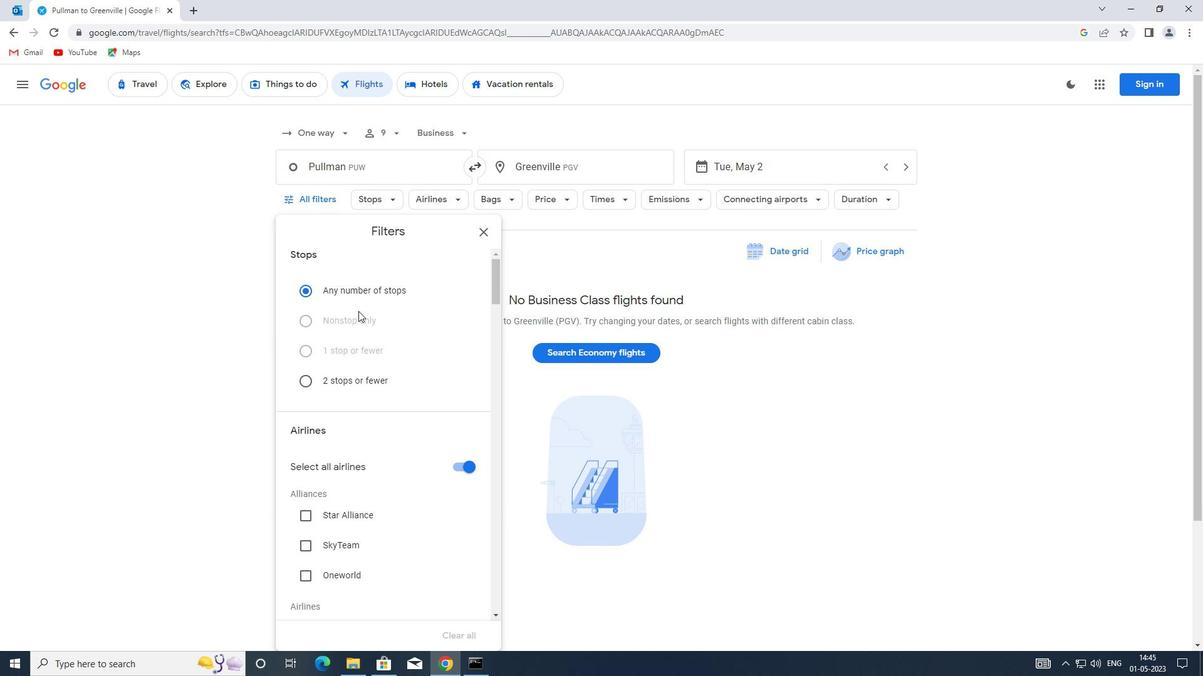 
Action: Mouse scrolled (370, 347) with delta (0, 0)
Screenshot: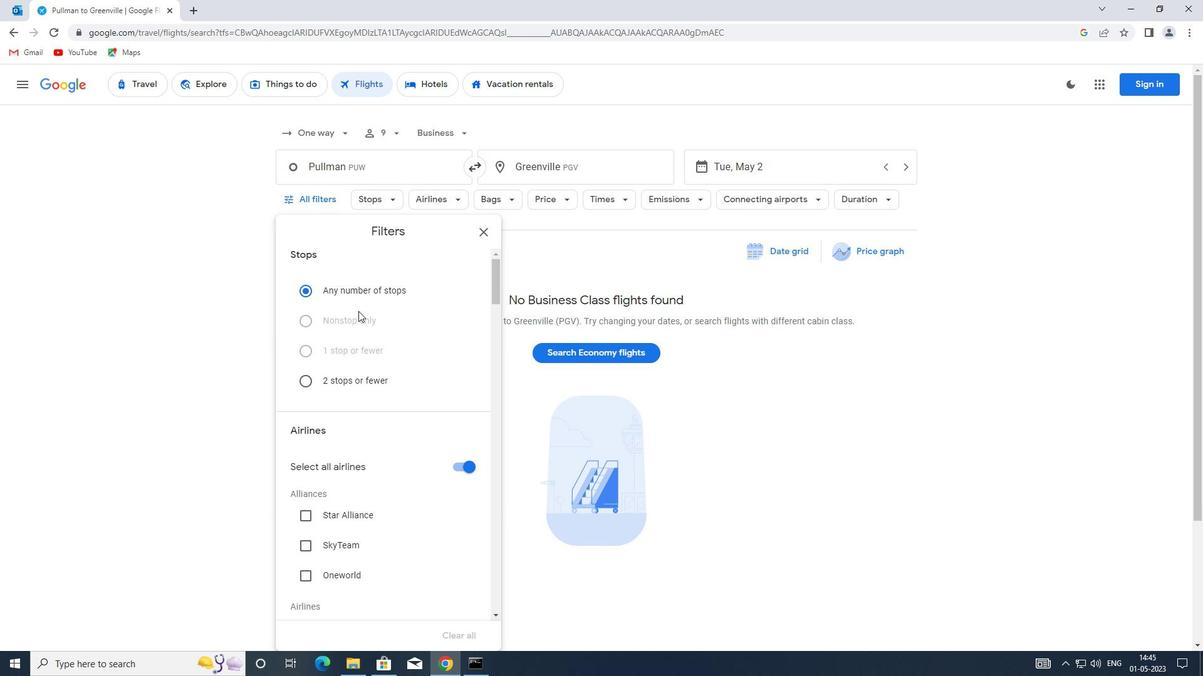 
Action: Mouse moved to (464, 342)
Screenshot: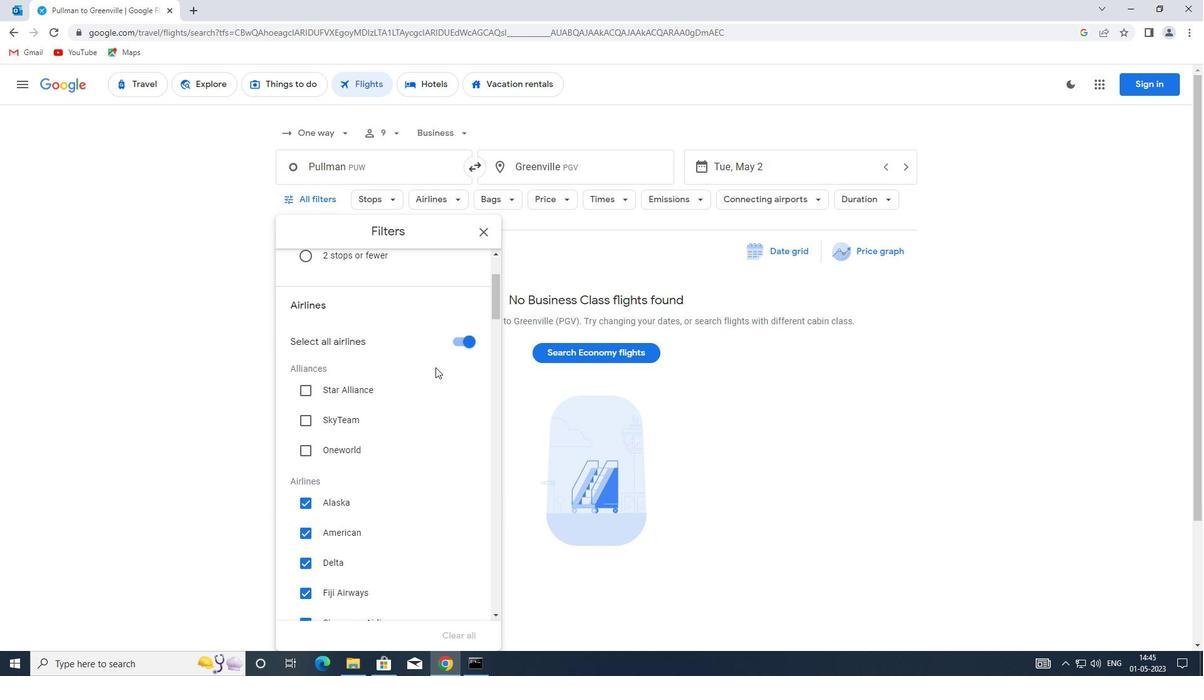 
Action: Mouse pressed left at (464, 342)
Screenshot: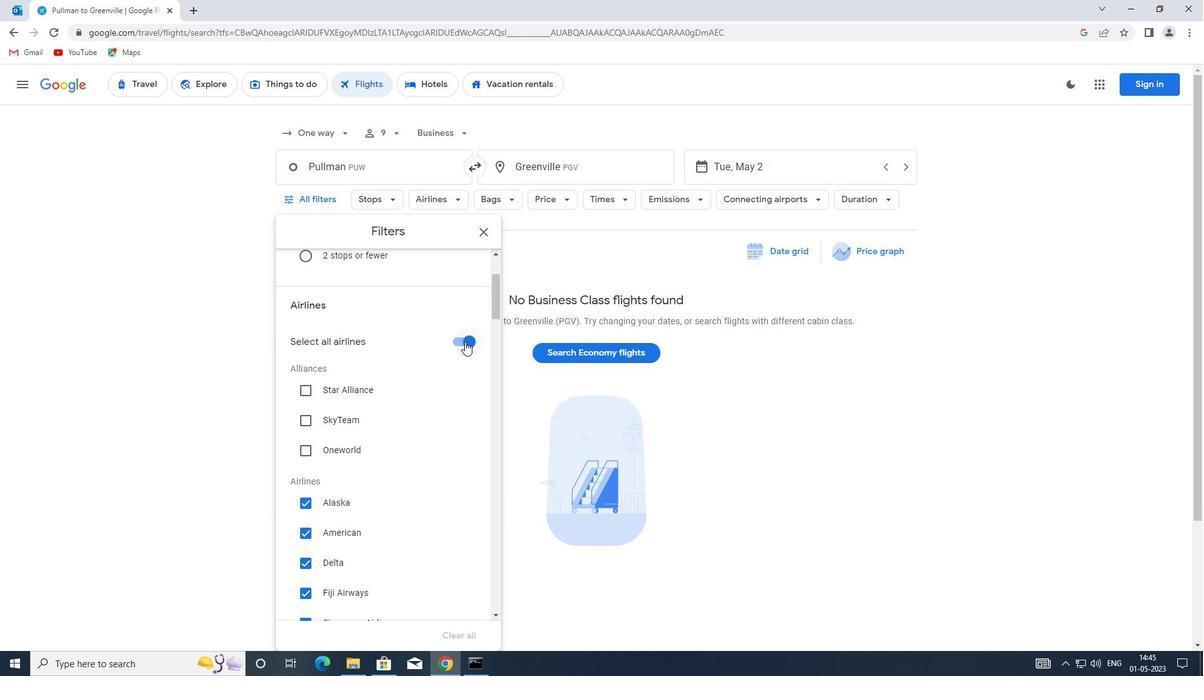
Action: Mouse moved to (381, 384)
Screenshot: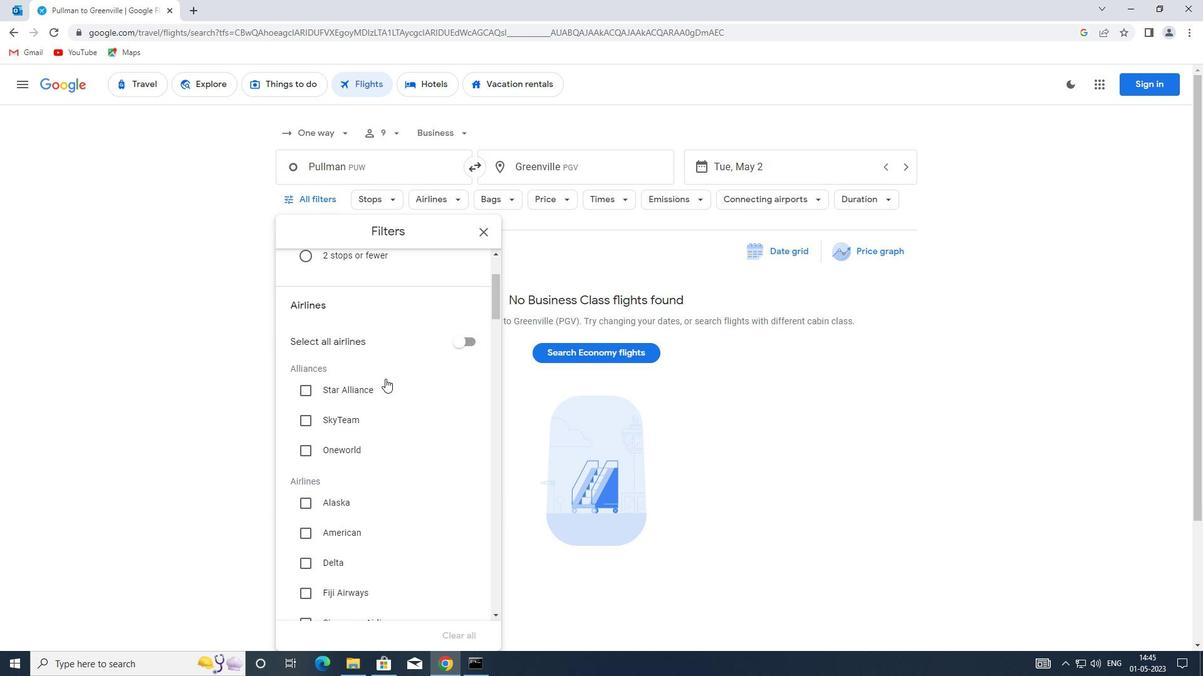 
Action: Mouse scrolled (381, 384) with delta (0, 0)
Screenshot: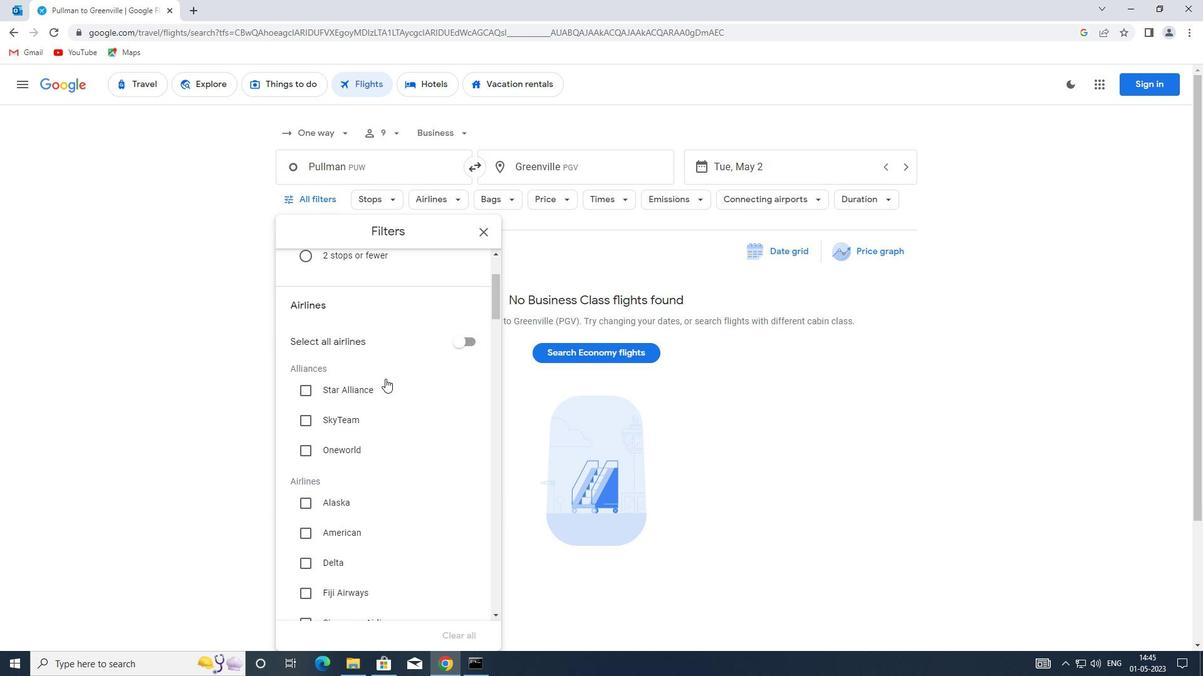 
Action: Mouse moved to (380, 387)
Screenshot: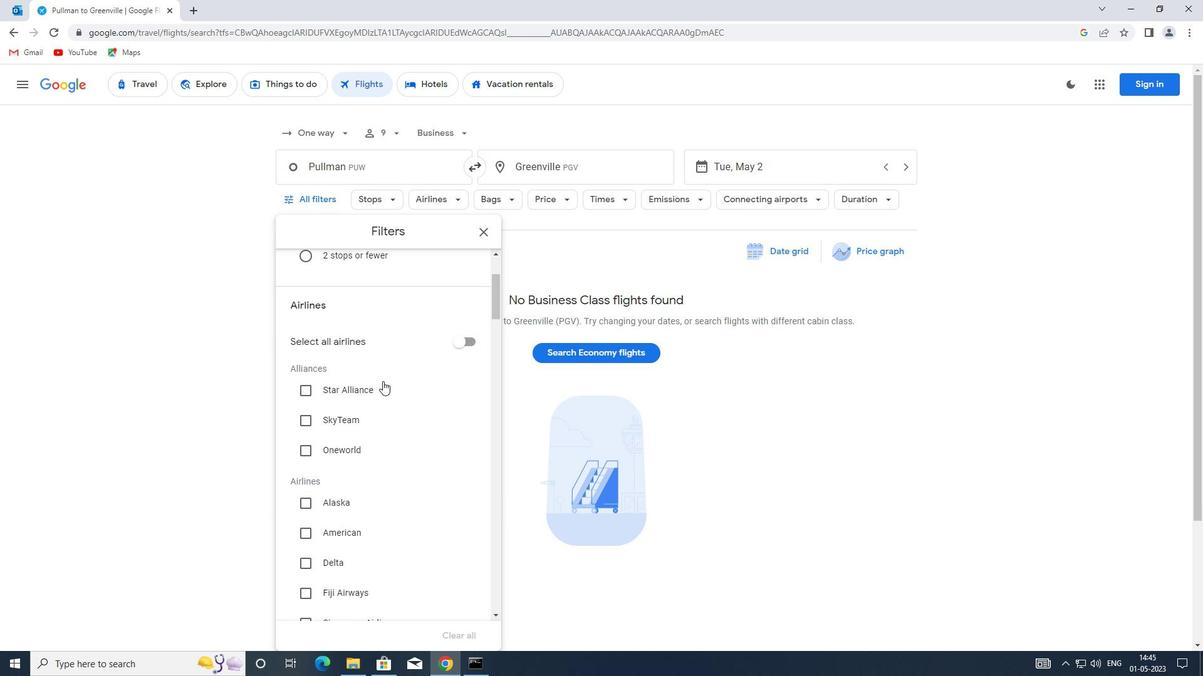 
Action: Mouse scrolled (380, 386) with delta (0, 0)
Screenshot: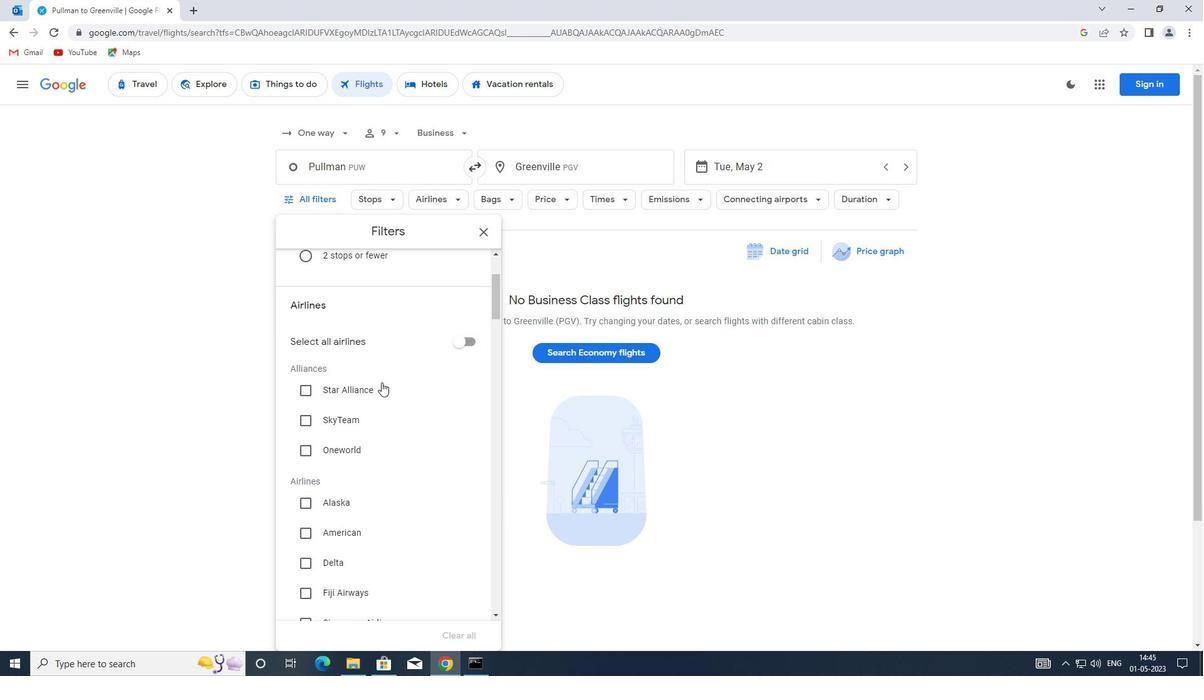 
Action: Mouse moved to (305, 379)
Screenshot: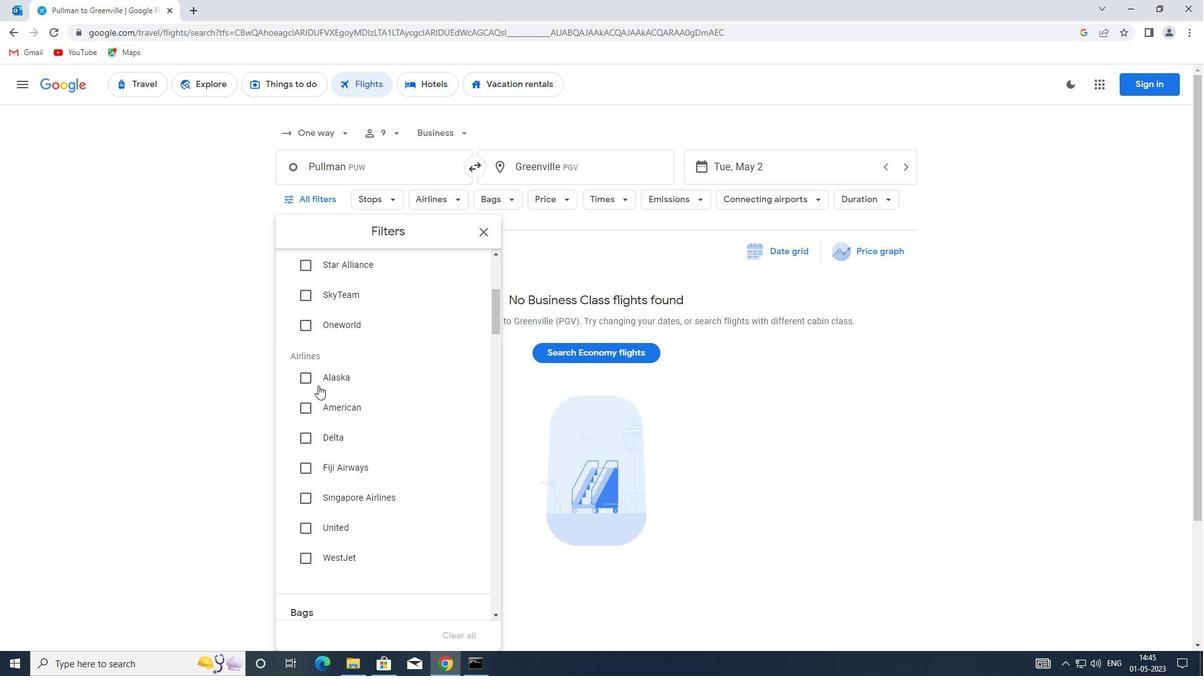 
Action: Mouse pressed left at (305, 379)
Screenshot: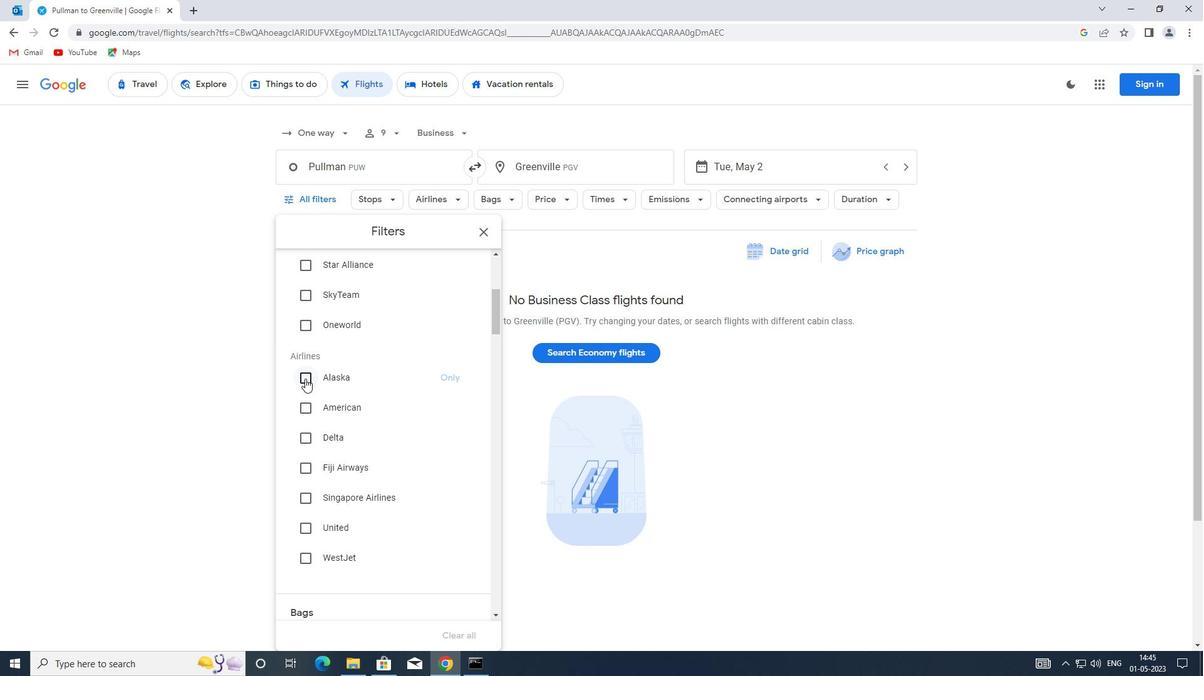 
Action: Mouse moved to (340, 381)
Screenshot: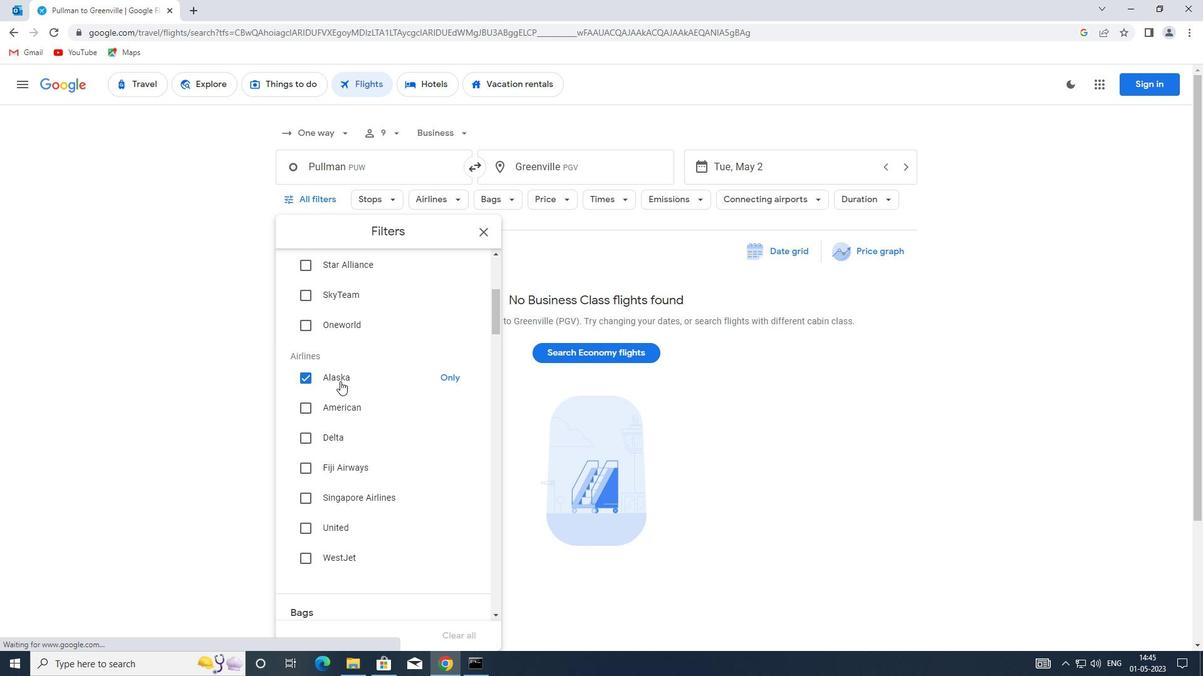 
Action: Mouse scrolled (340, 380) with delta (0, 0)
Screenshot: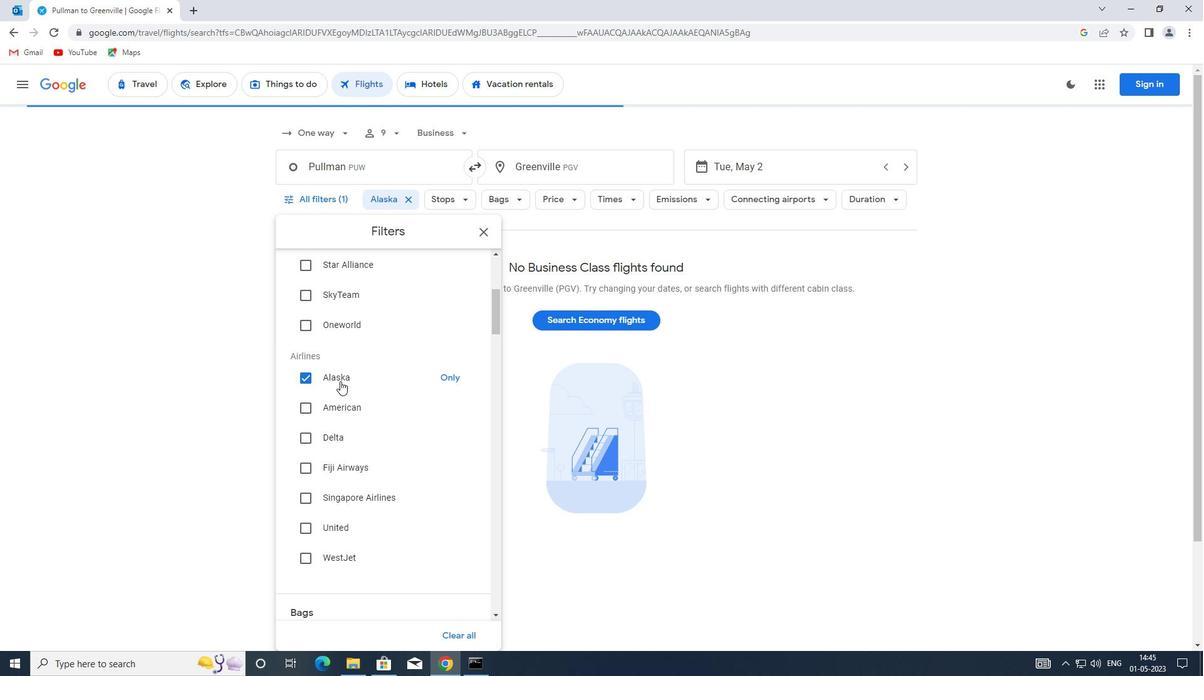 
Action: Mouse moved to (341, 381)
Screenshot: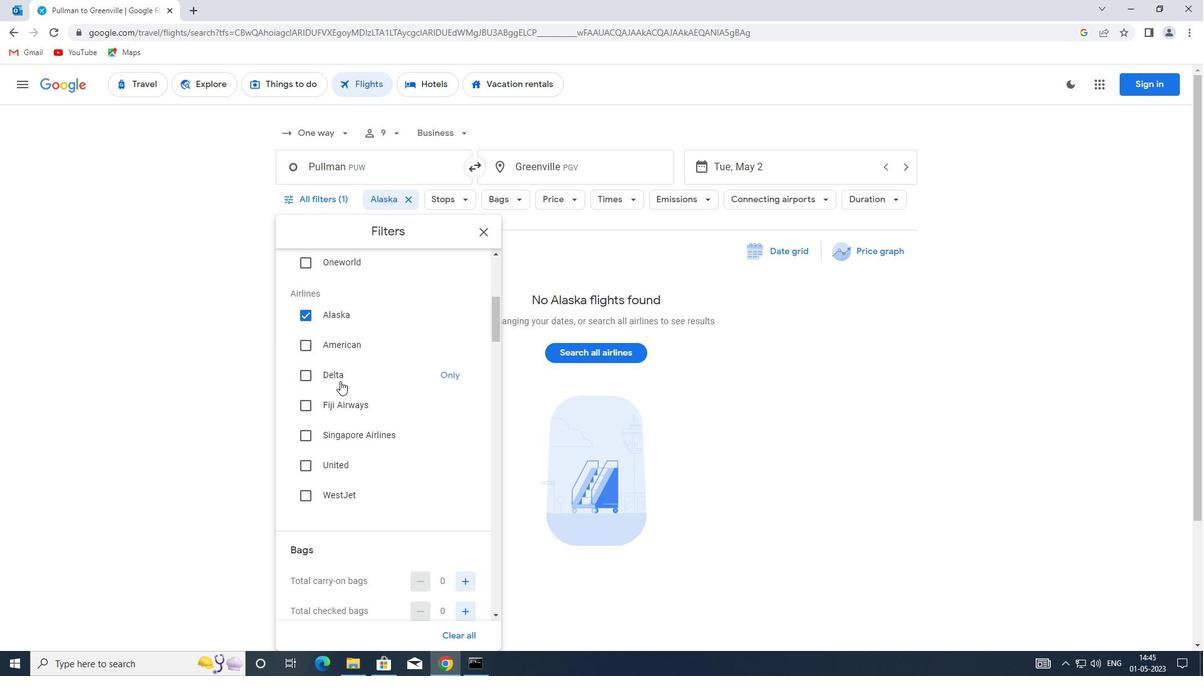 
Action: Mouse scrolled (341, 380) with delta (0, 0)
Screenshot: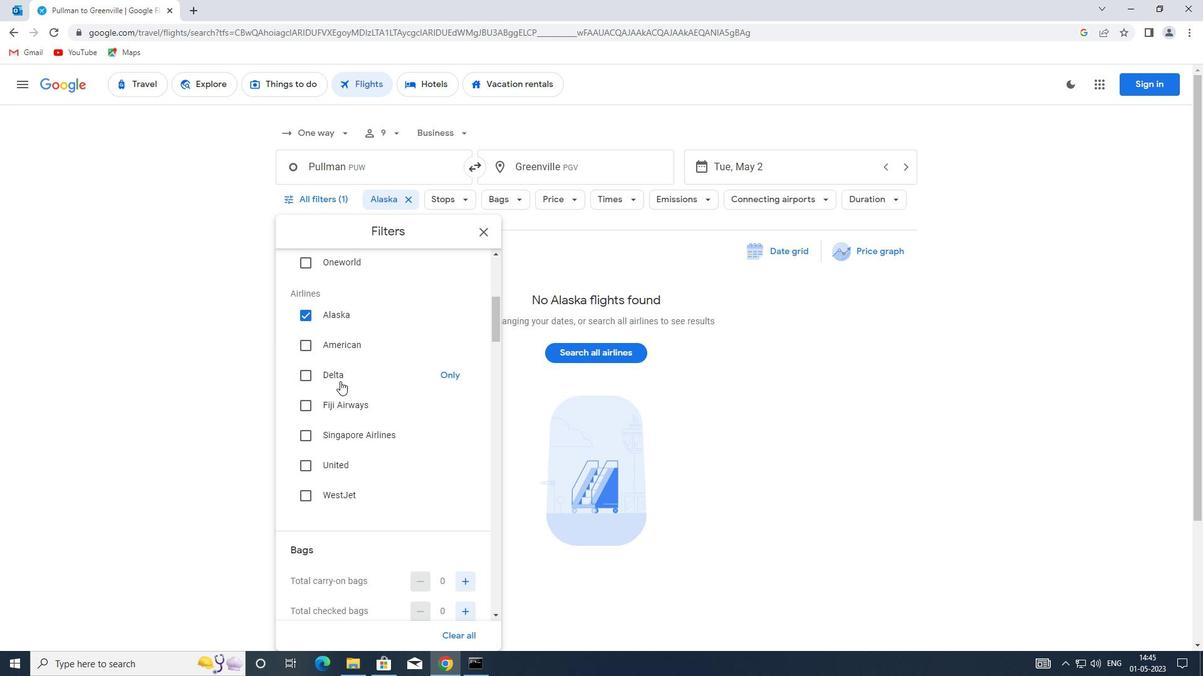 
Action: Mouse moved to (345, 382)
Screenshot: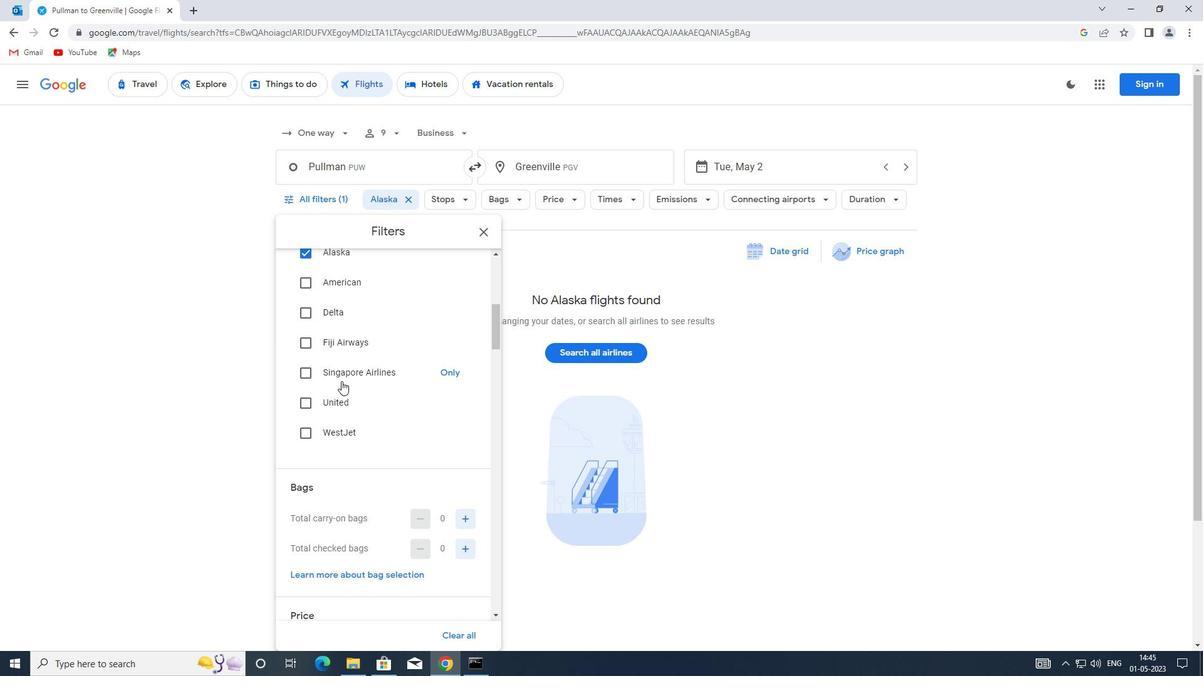 
Action: Mouse scrolled (345, 382) with delta (0, 0)
Screenshot: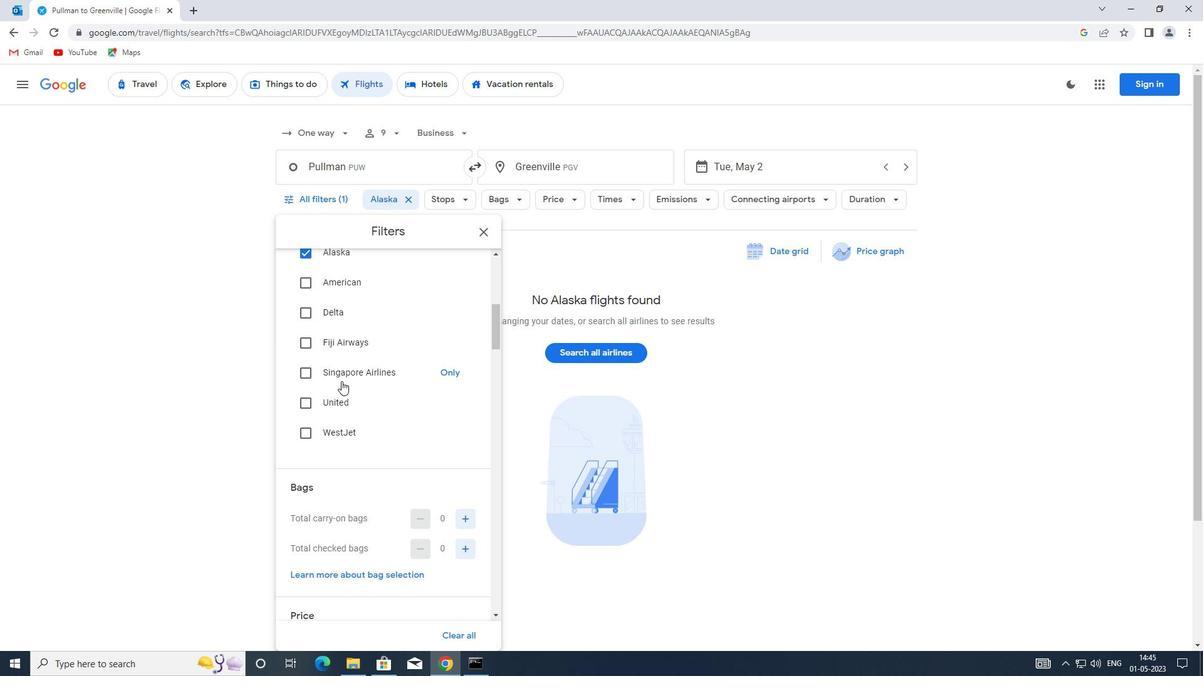 
Action: Mouse moved to (466, 461)
Screenshot: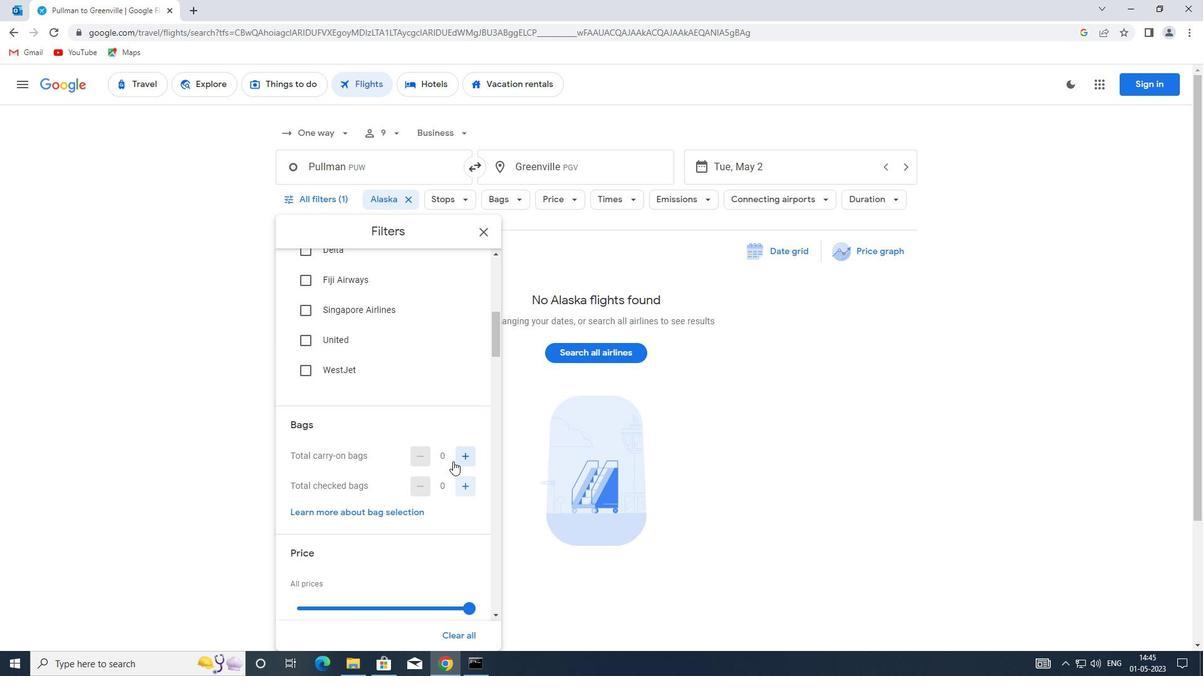 
Action: Mouse pressed left at (466, 461)
Screenshot: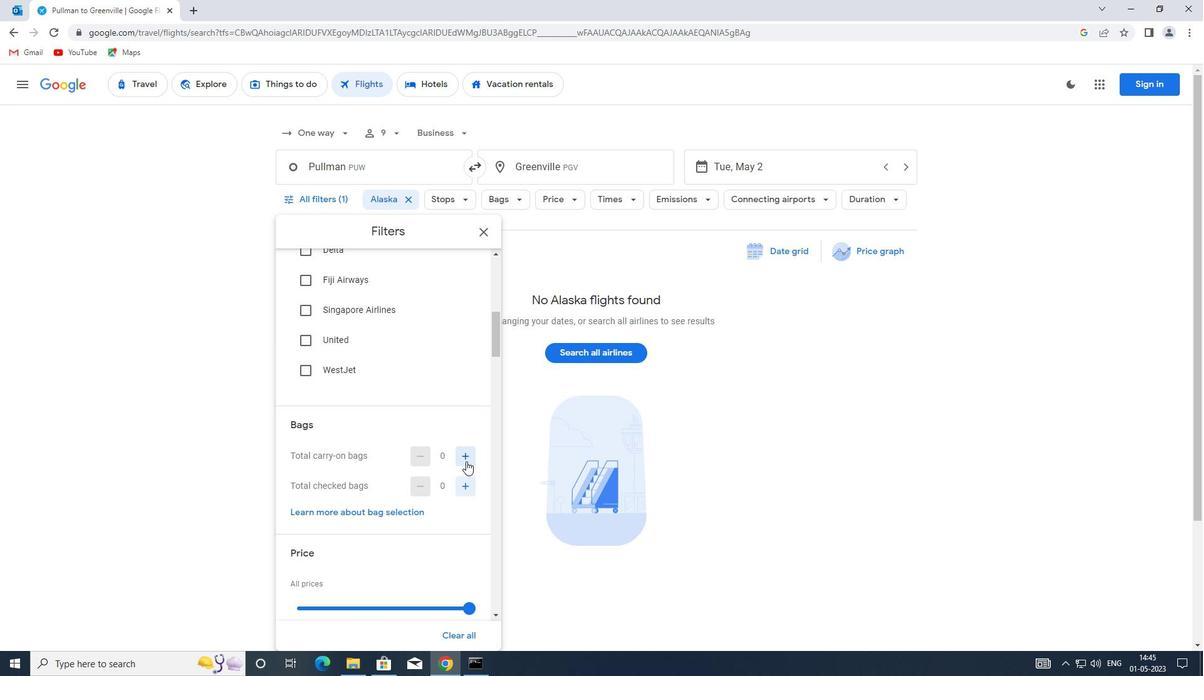 
Action: Mouse moved to (384, 454)
Screenshot: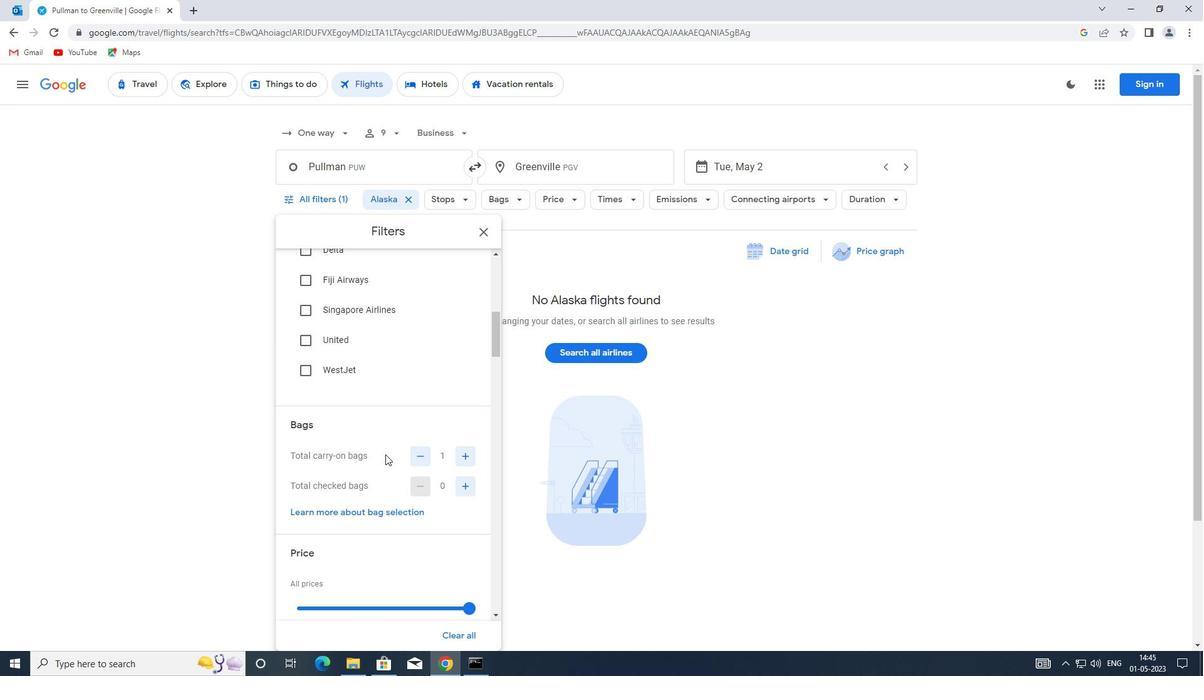 
Action: Mouse scrolled (384, 454) with delta (0, 0)
Screenshot: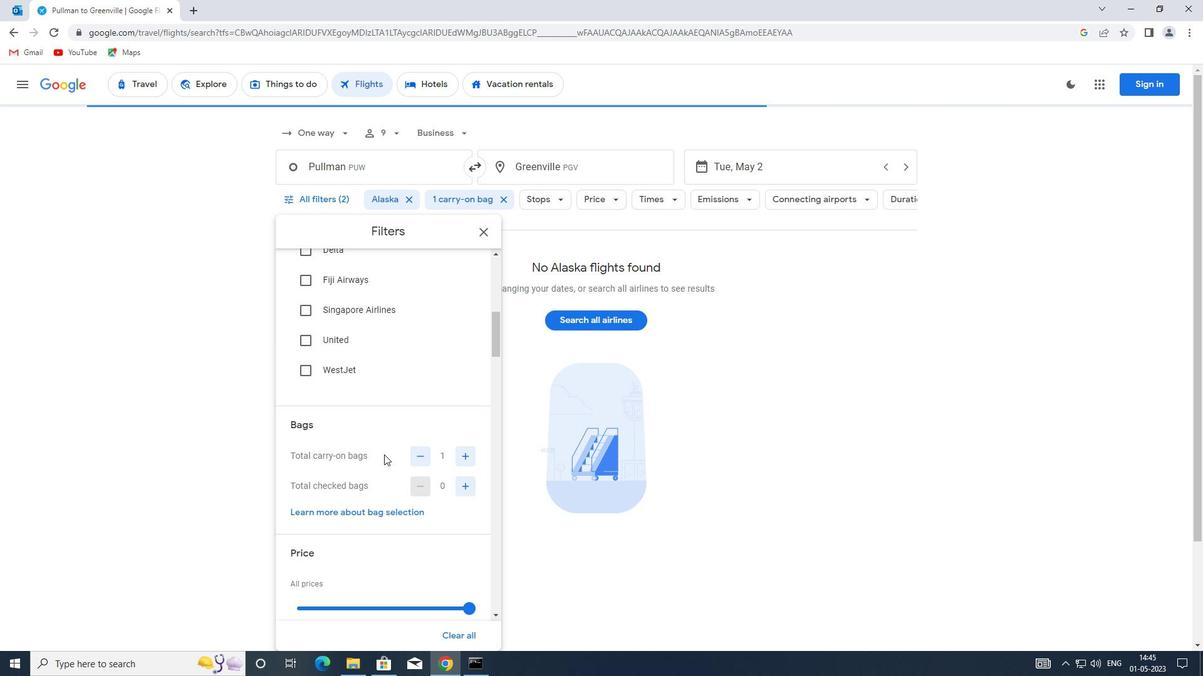 
Action: Mouse moved to (432, 462)
Screenshot: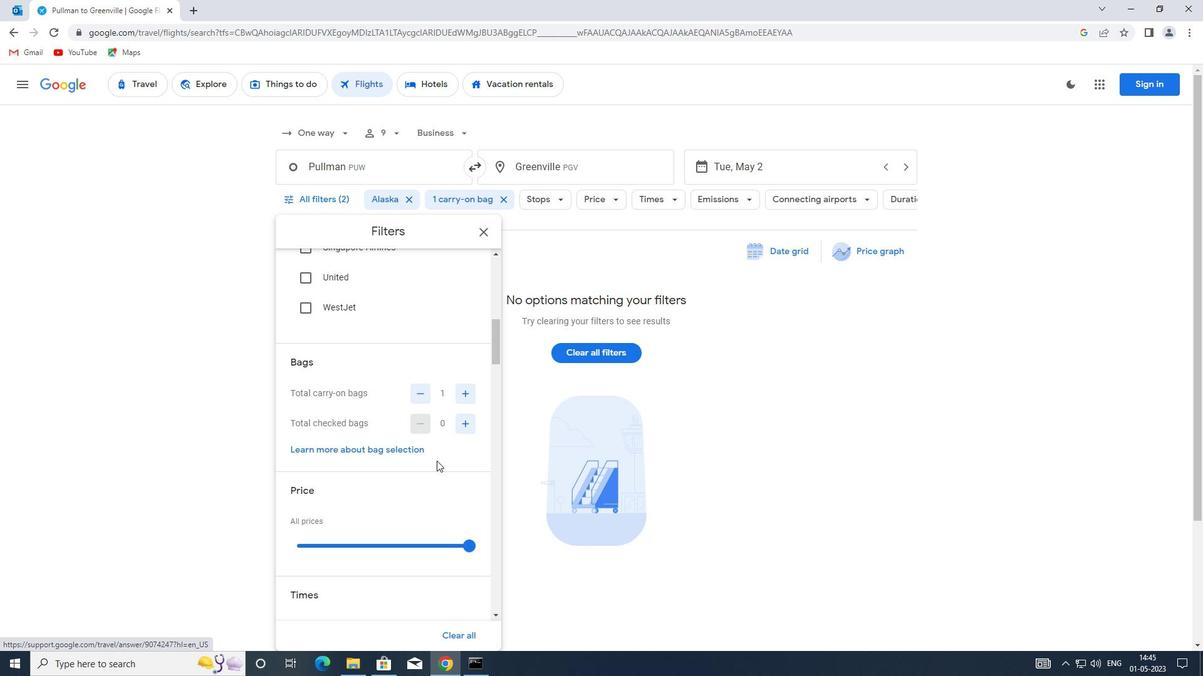 
Action: Mouse scrolled (432, 461) with delta (0, 0)
Screenshot: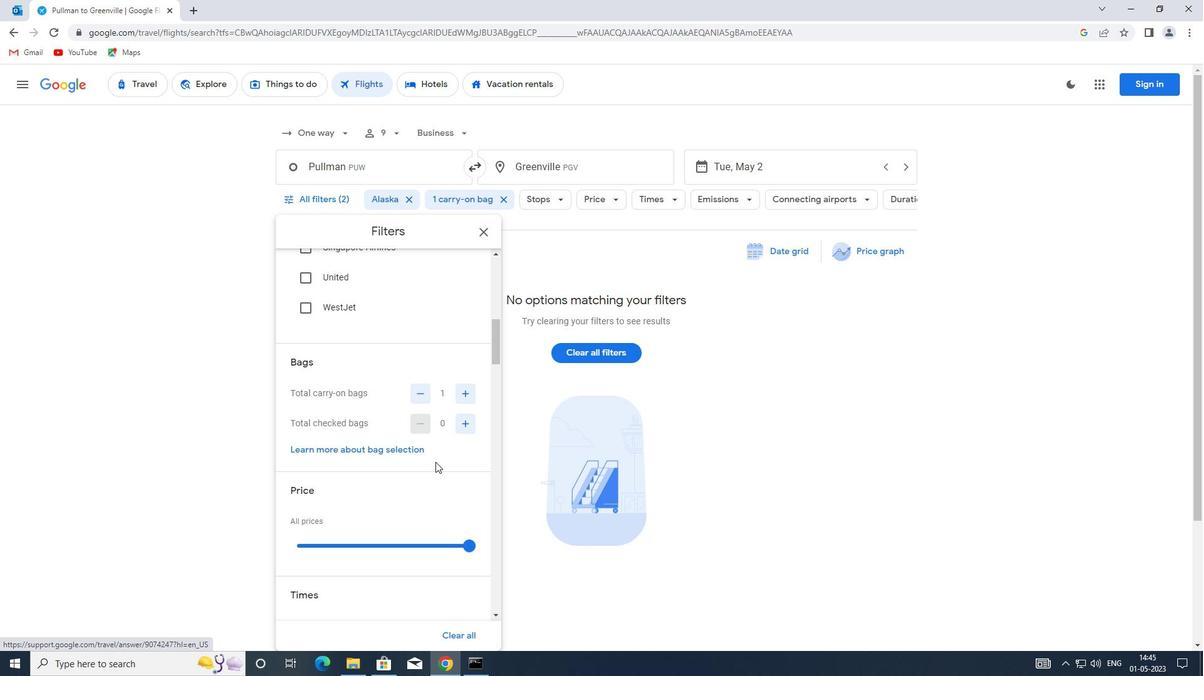 
Action: Mouse moved to (379, 481)
Screenshot: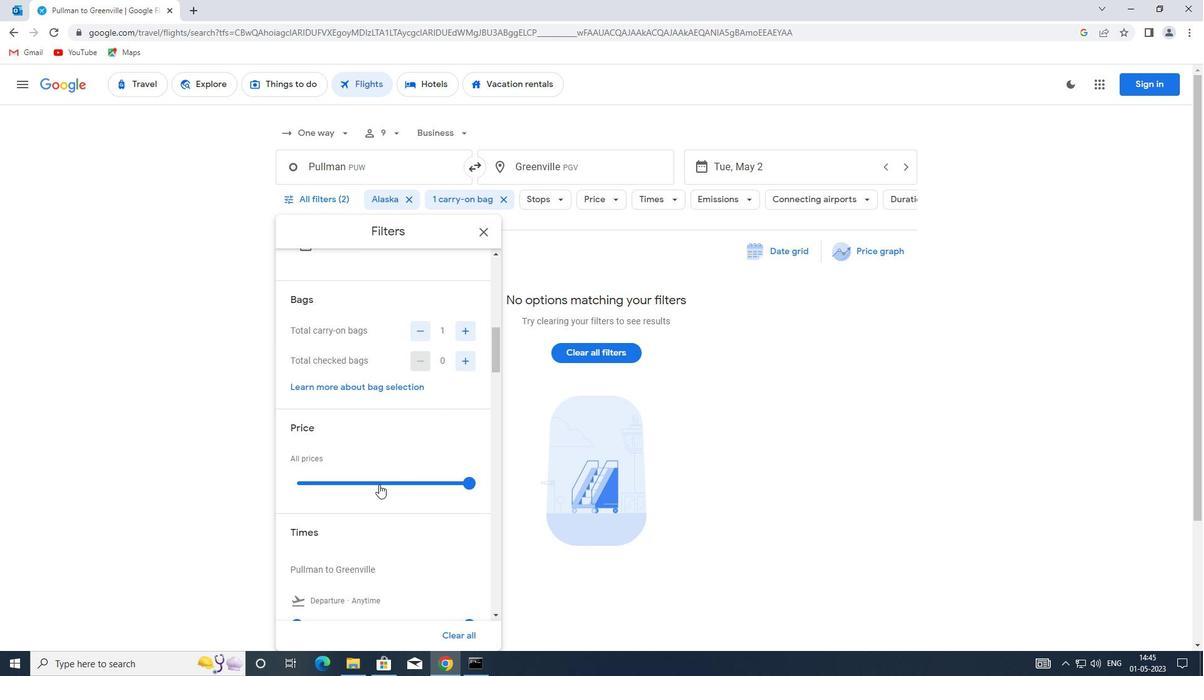 
Action: Mouse pressed left at (379, 481)
Screenshot: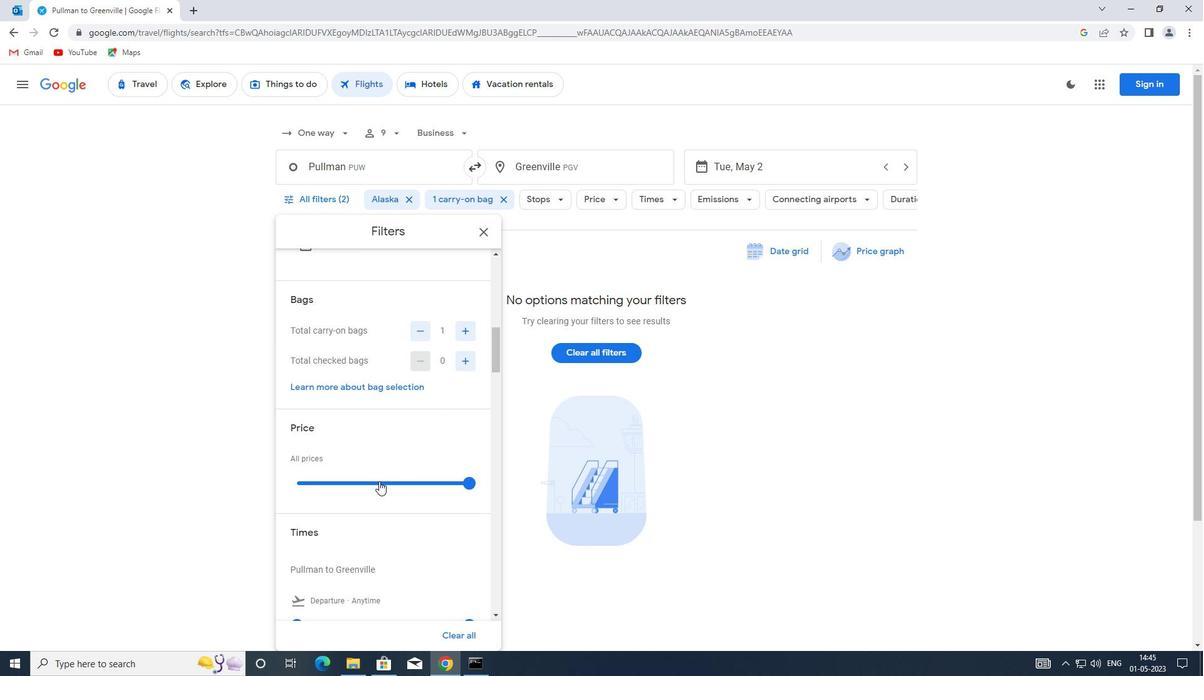 
Action: Mouse moved to (389, 481)
Screenshot: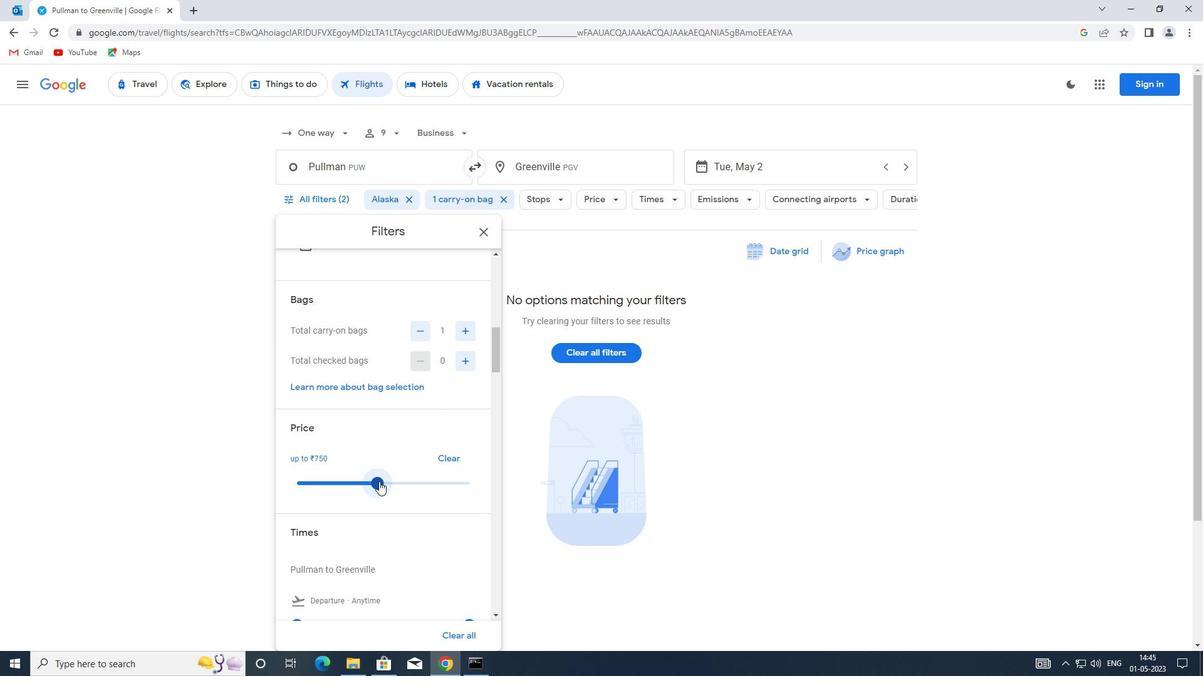 
Action: Mouse pressed left at (389, 481)
Screenshot: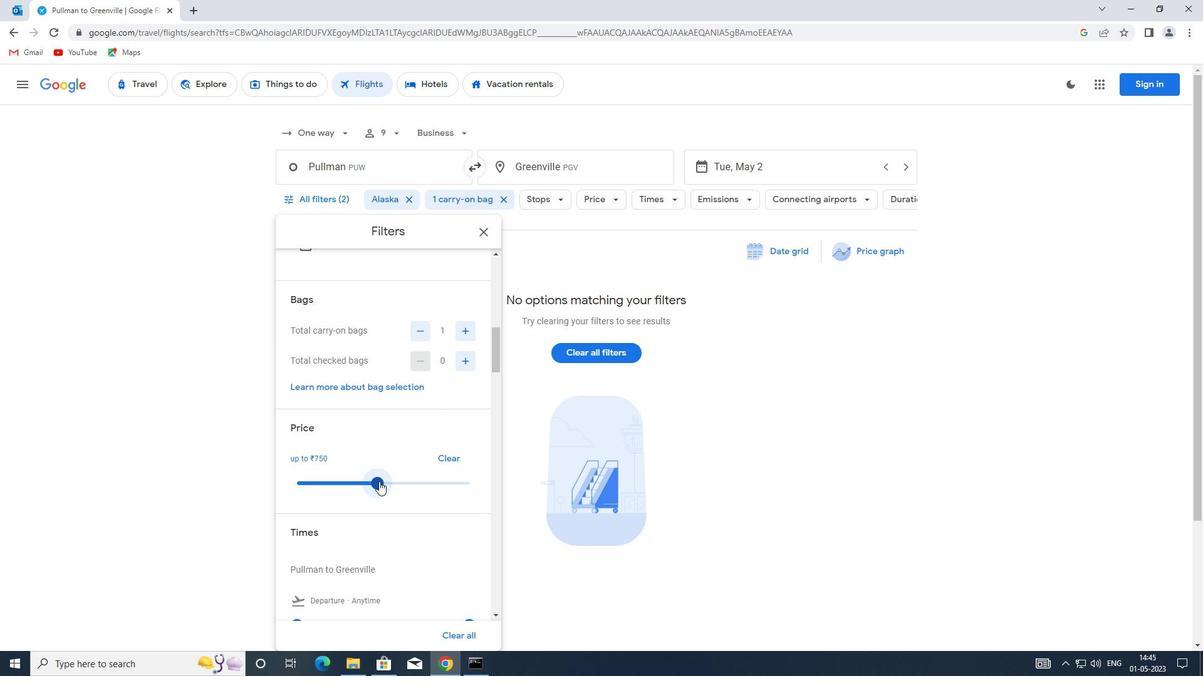 
Action: Mouse moved to (400, 457)
Screenshot: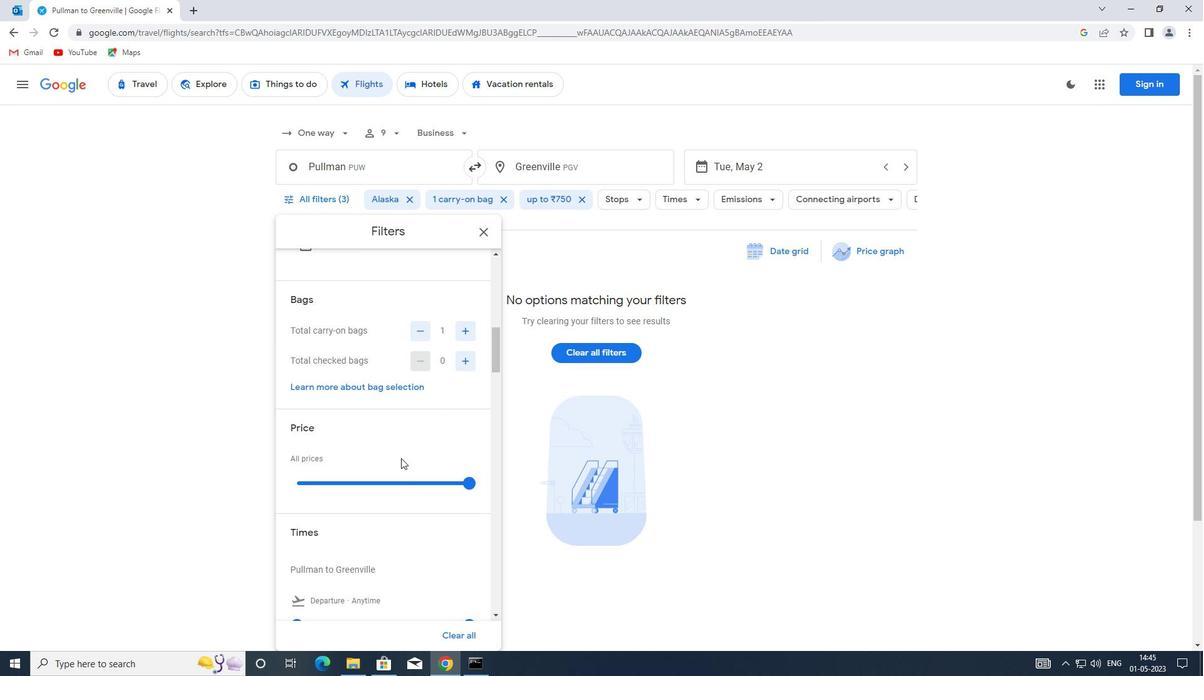 
Action: Mouse scrolled (400, 456) with delta (0, 0)
Screenshot: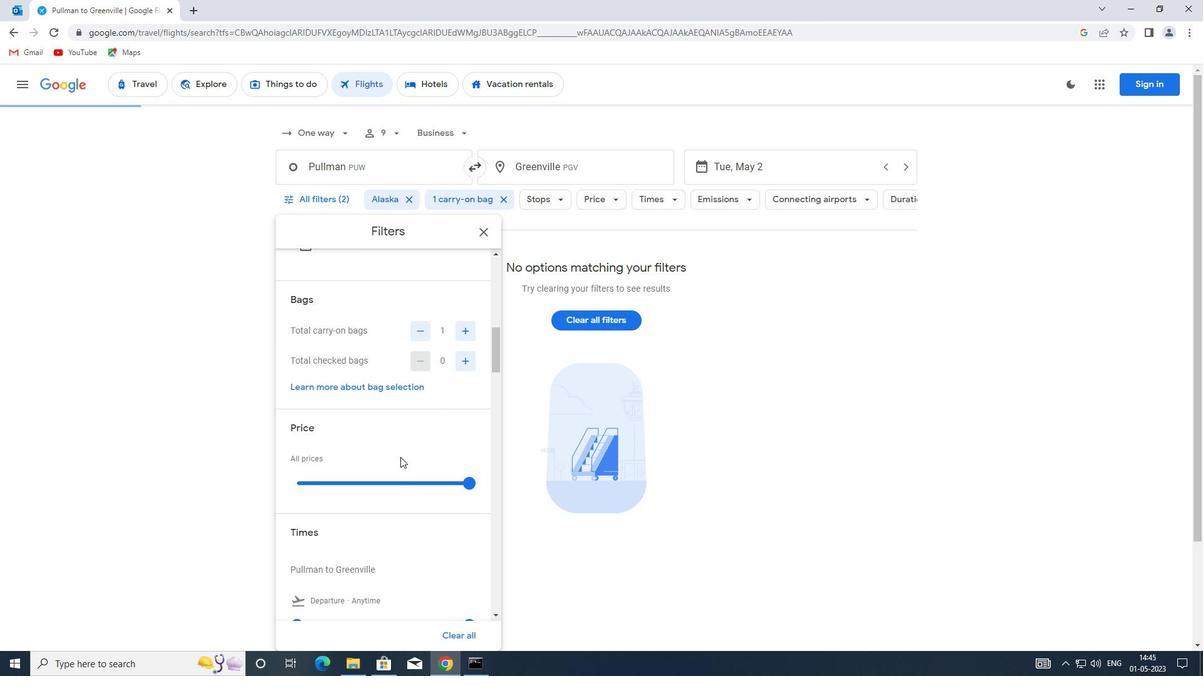 
Action: Mouse moved to (392, 457)
Screenshot: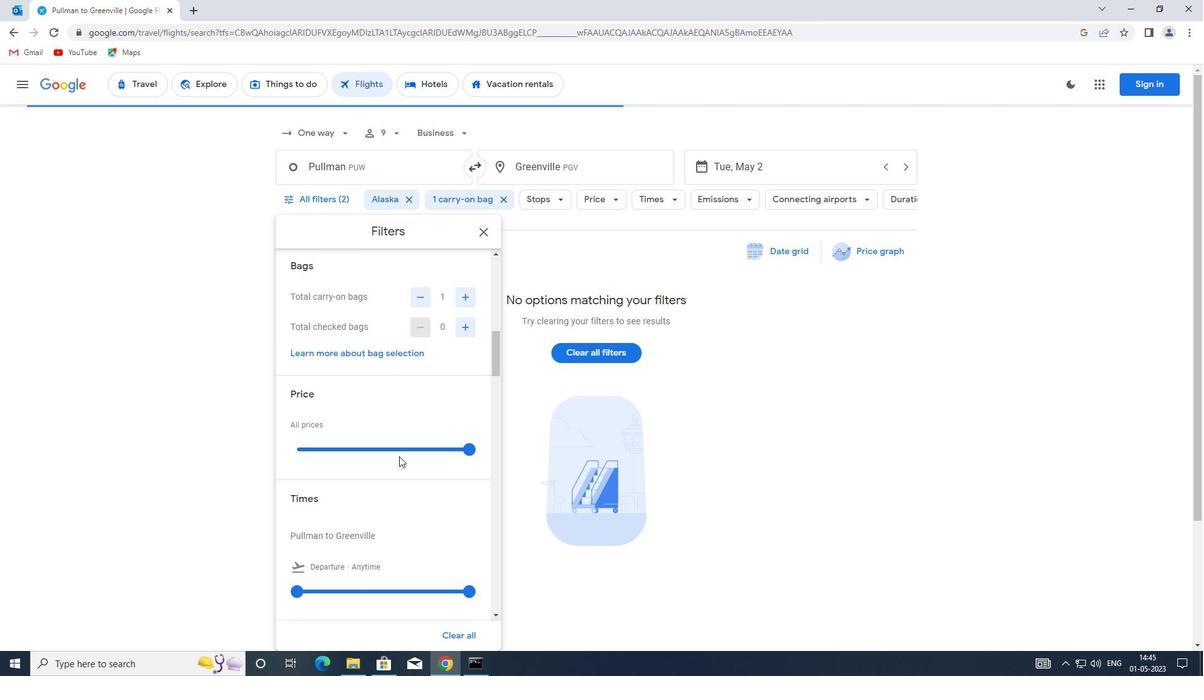 
Action: Mouse scrolled (392, 456) with delta (0, 0)
Screenshot: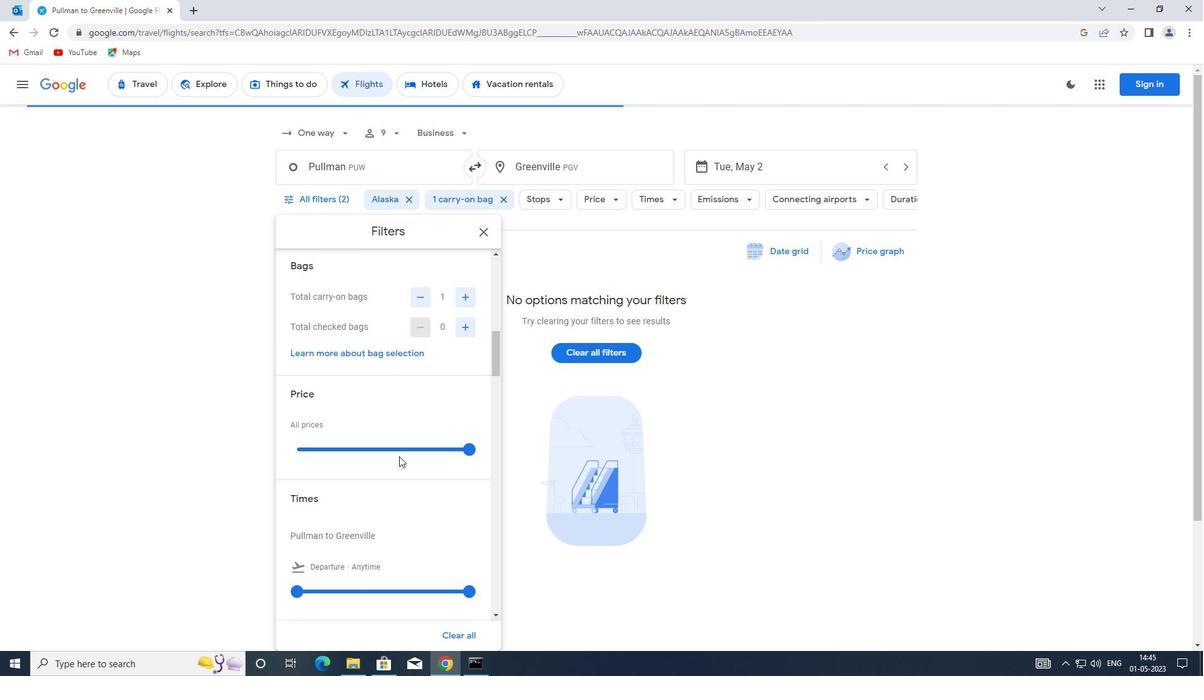 
Action: Mouse moved to (303, 503)
Screenshot: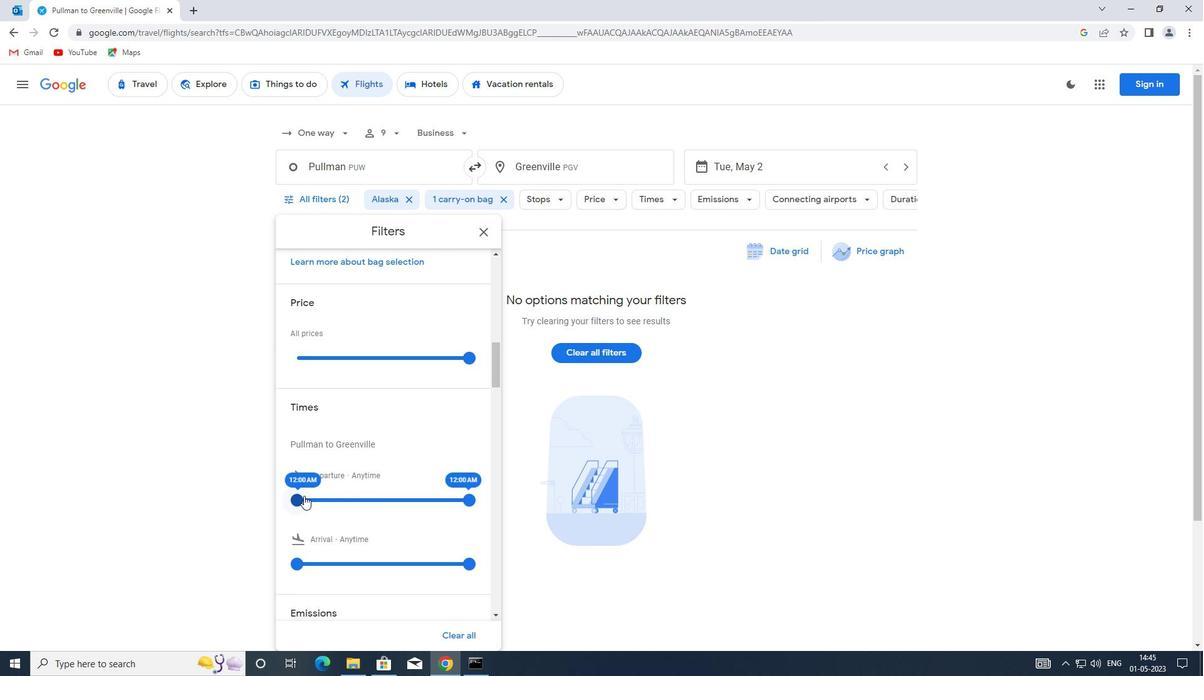 
Action: Mouse pressed left at (303, 503)
Screenshot: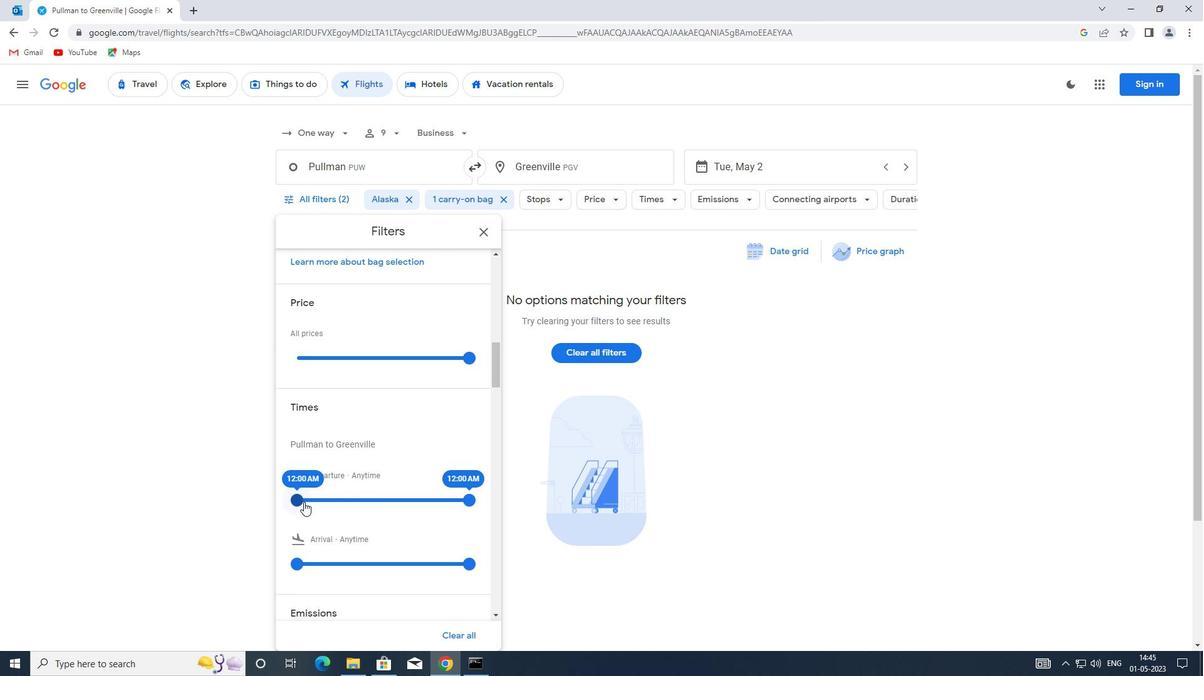 
Action: Mouse moved to (460, 501)
Screenshot: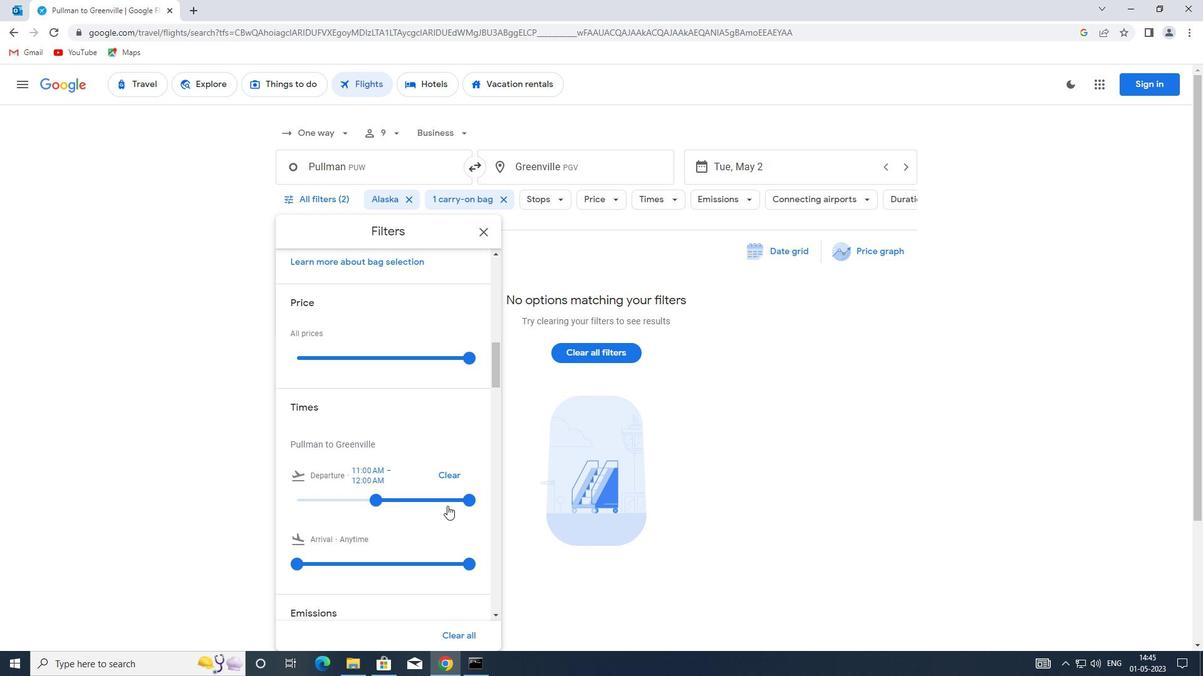 
Action: Mouse pressed left at (460, 501)
Screenshot: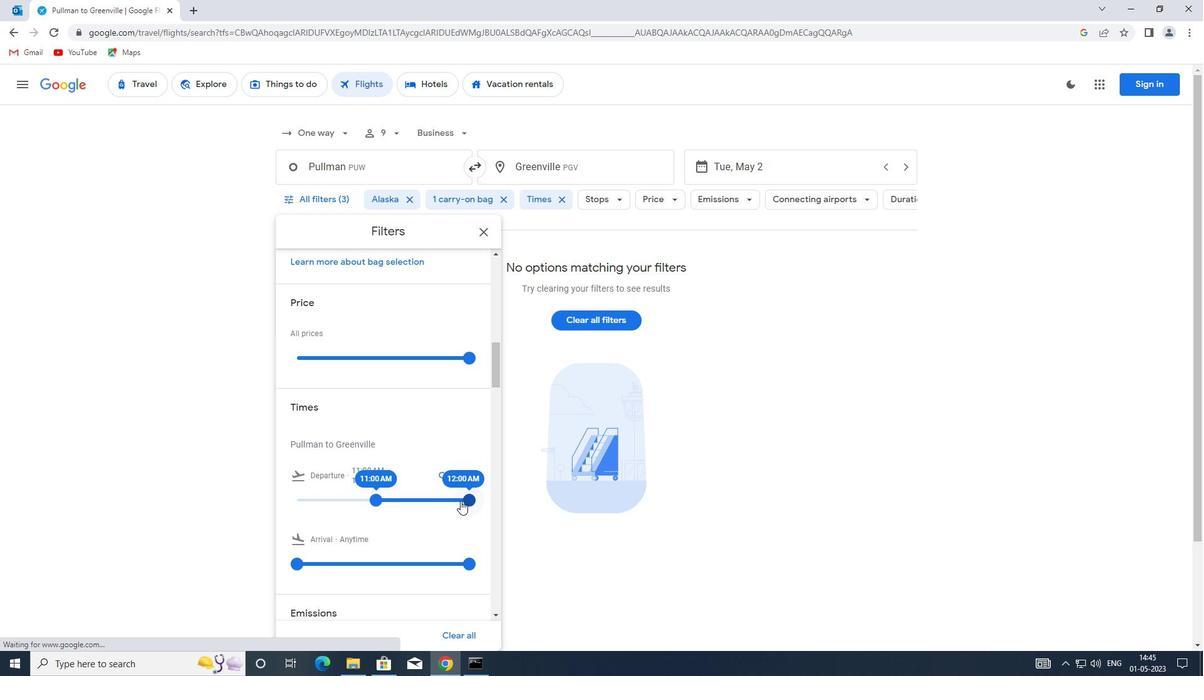 
Action: Mouse moved to (390, 476)
Screenshot: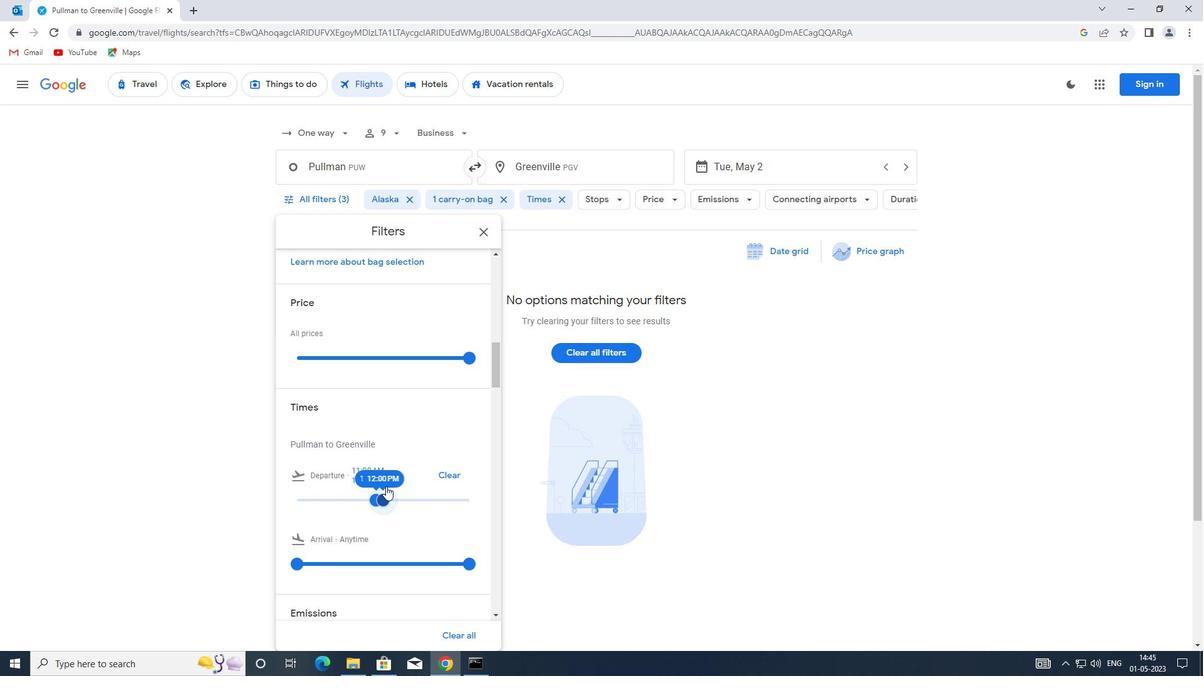 
Action: Mouse scrolled (390, 475) with delta (0, 0)
Screenshot: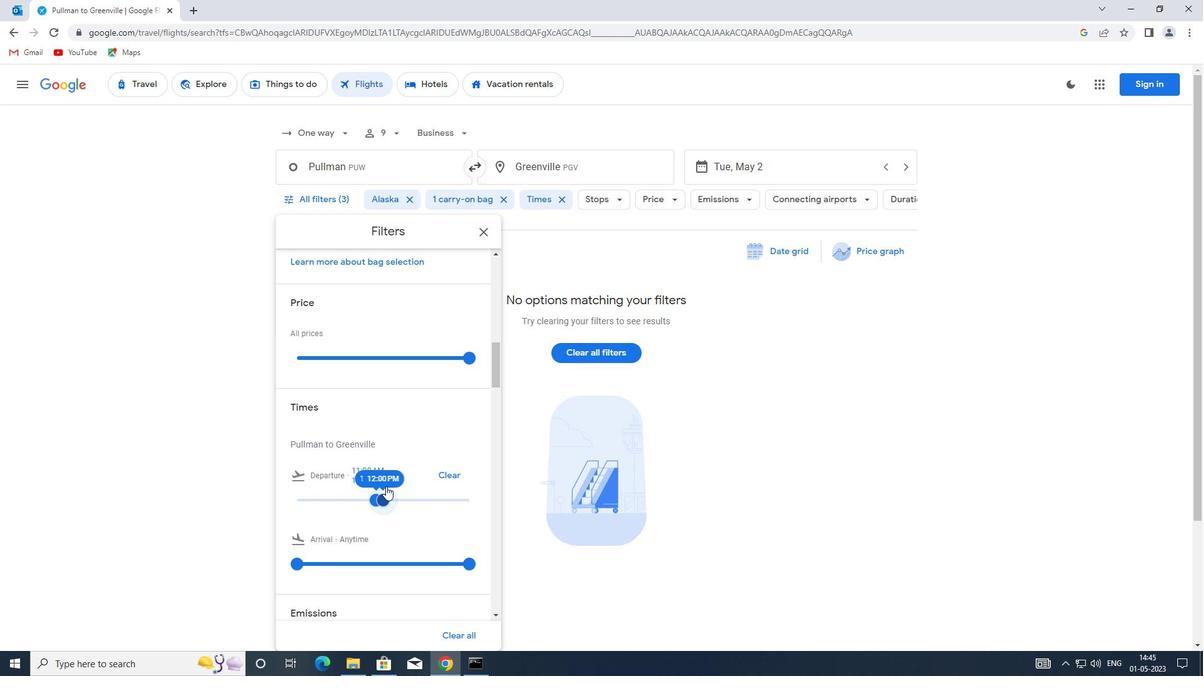 
Action: Mouse moved to (393, 469)
Screenshot: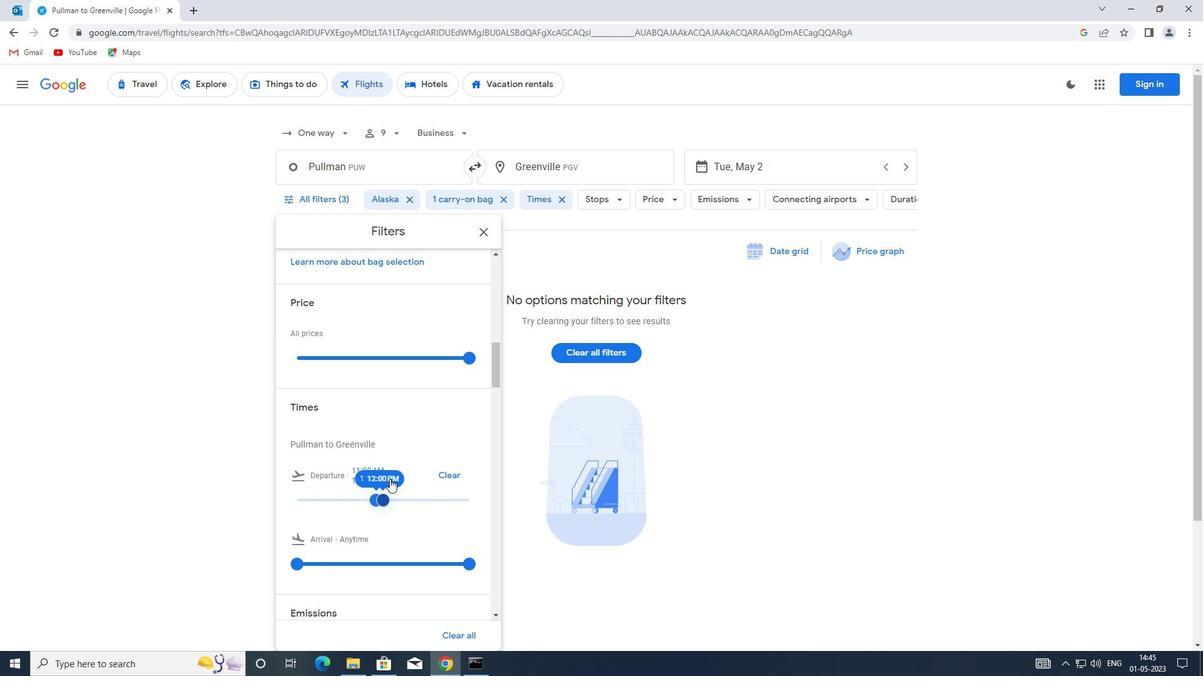 
Action: Mouse scrolled (393, 468) with delta (0, 0)
Screenshot: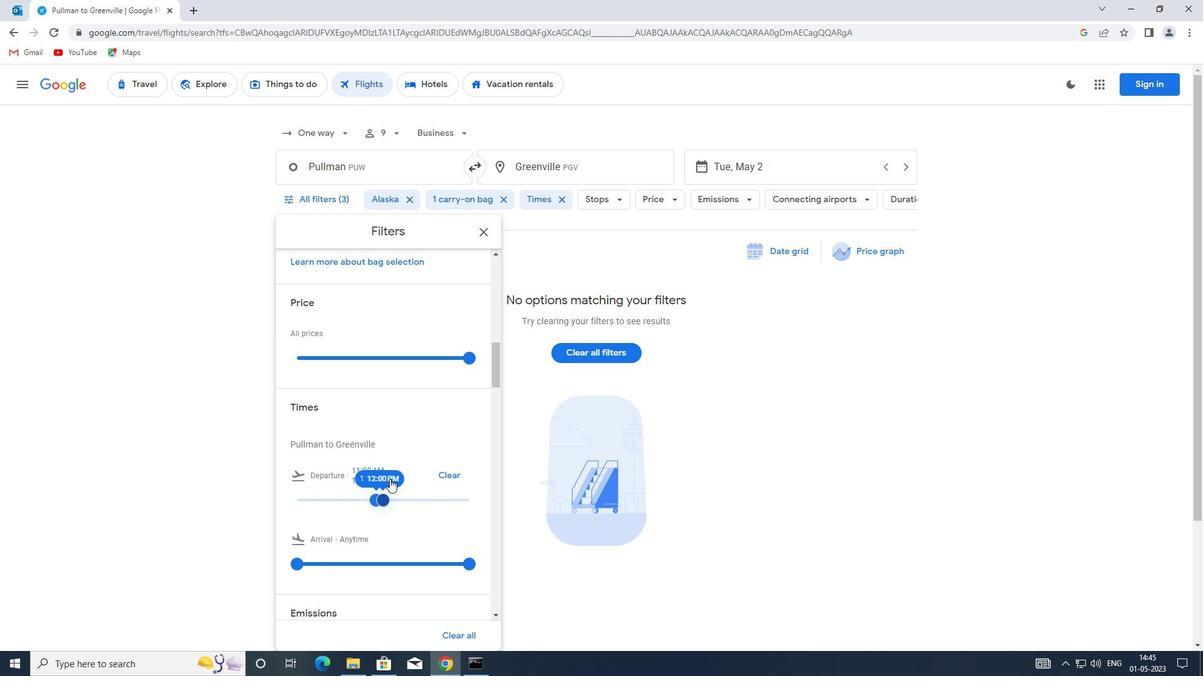 
Action: Mouse moved to (484, 232)
Screenshot: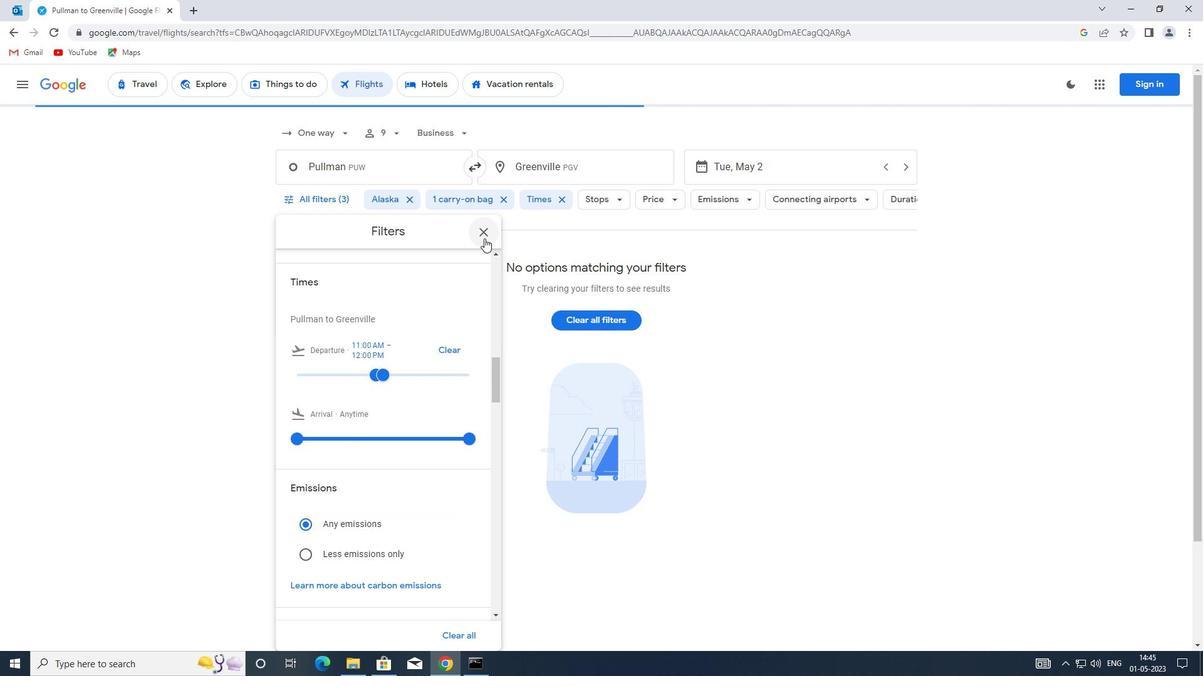 
Action: Mouse pressed left at (484, 232)
Screenshot: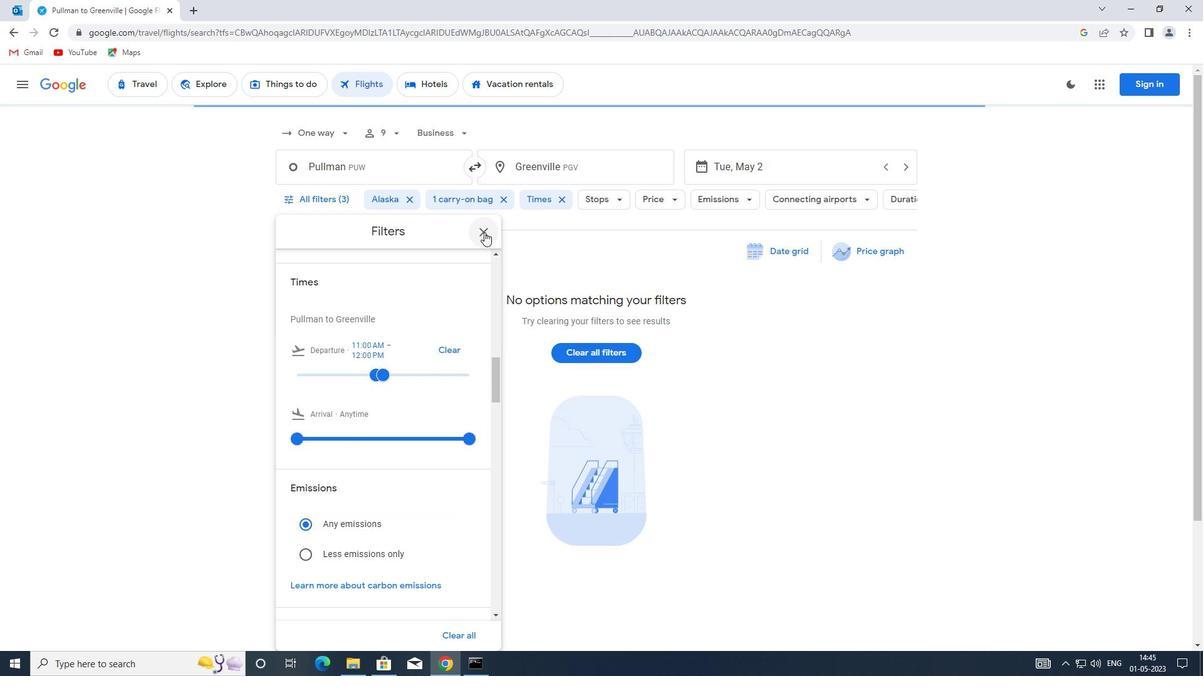 
